 Task: Find connections with filter location Friedrichshain with filter topic #successwith filter profile language German with filter current company Computacenter with filter school R.C.Technical Institute,Ahmedabad 640 with filter industry Real Estate with filter service category User Experience Writing with filter keywords title Artificial Intelligence Engineer
Action: Mouse moved to (476, 60)
Screenshot: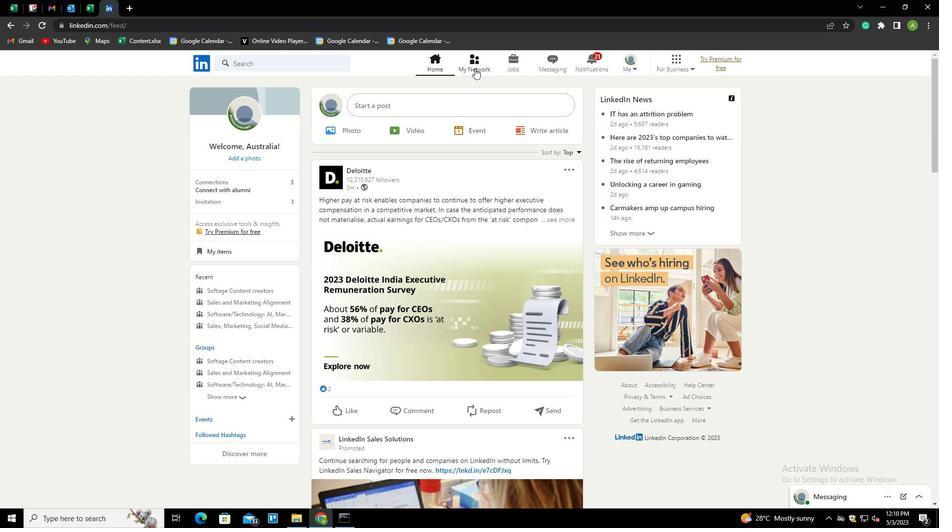 
Action: Mouse pressed left at (476, 60)
Screenshot: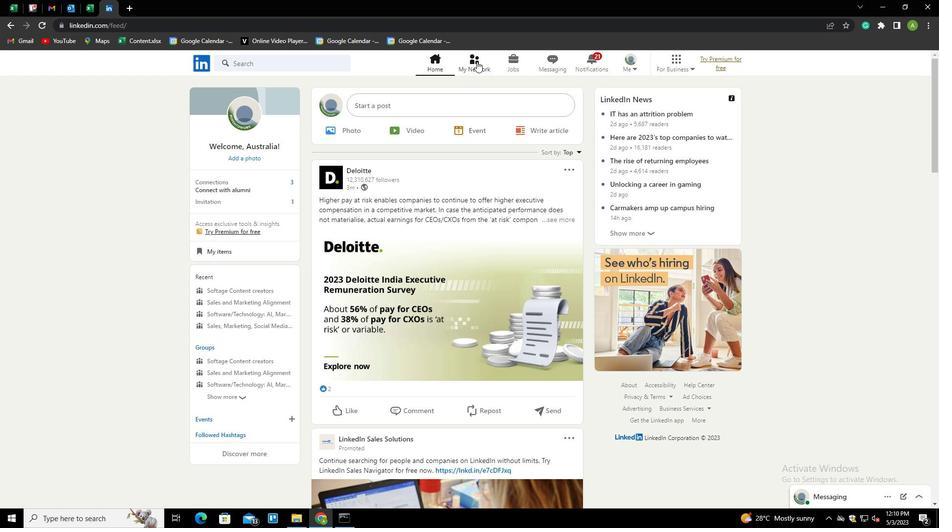 
Action: Mouse moved to (246, 120)
Screenshot: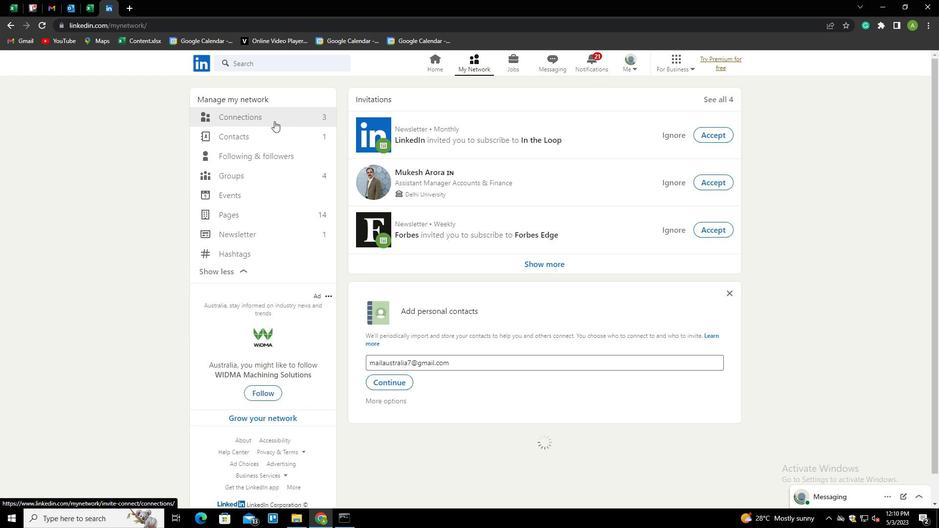 
Action: Mouse pressed left at (246, 120)
Screenshot: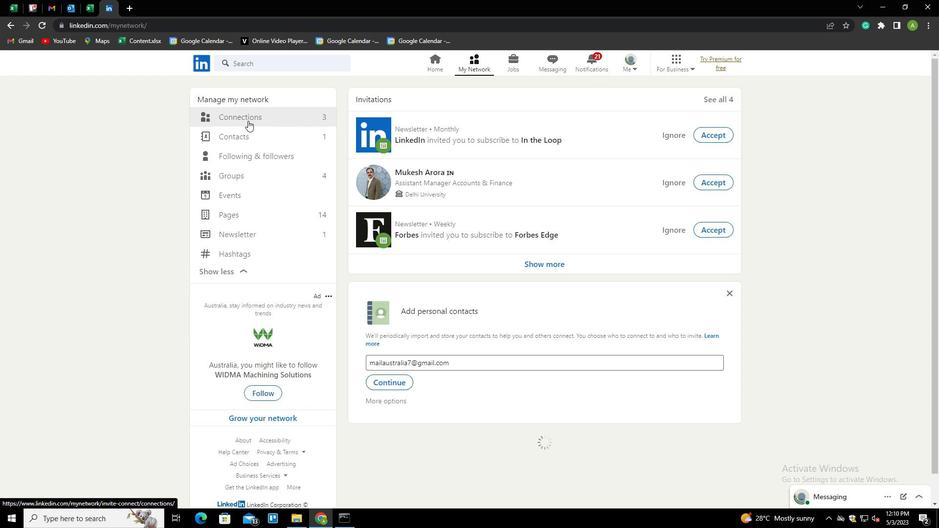 
Action: Mouse moved to (548, 118)
Screenshot: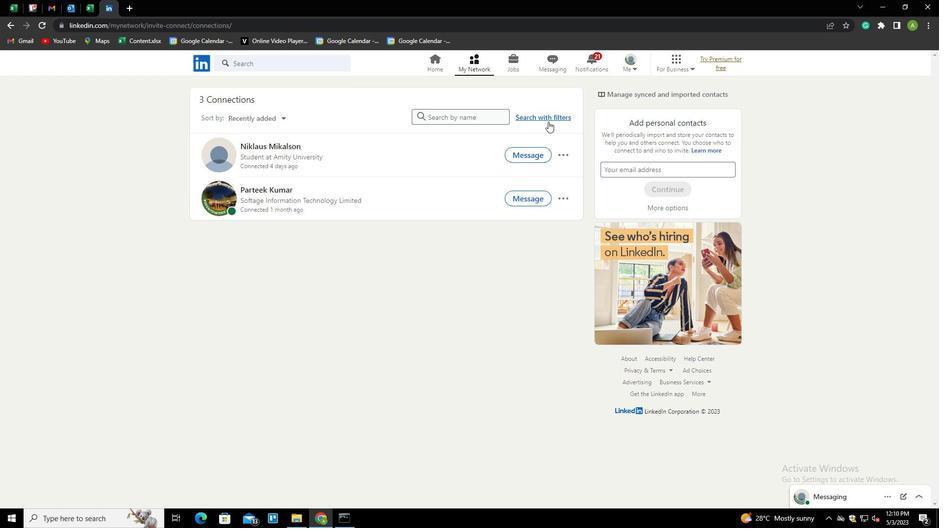 
Action: Mouse pressed left at (548, 118)
Screenshot: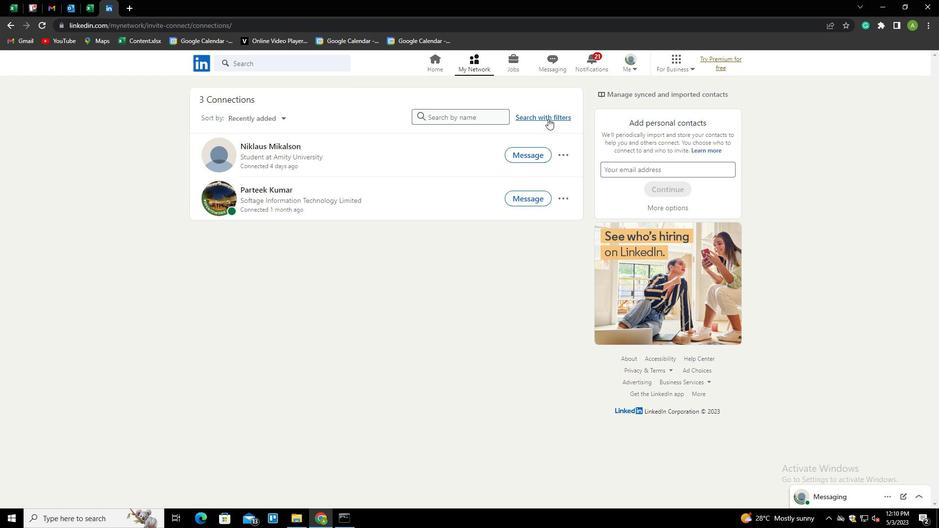 
Action: Mouse moved to (498, 90)
Screenshot: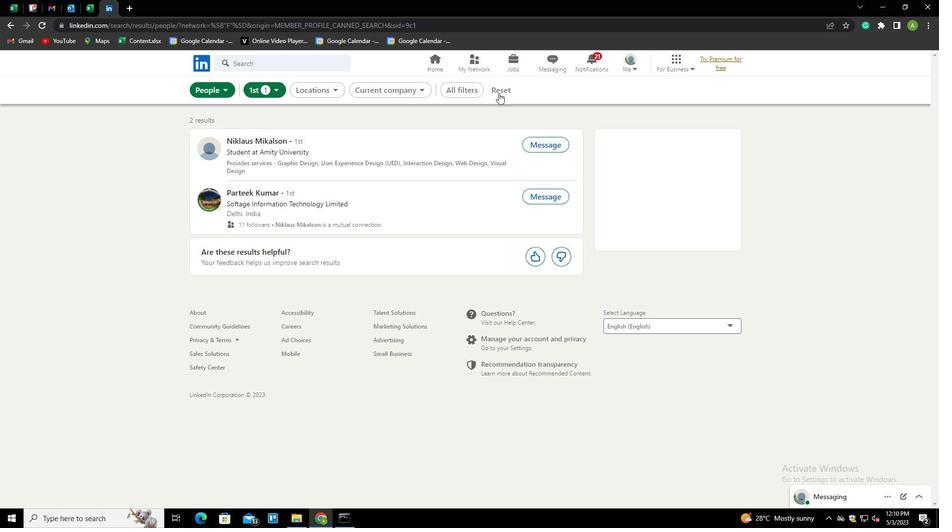 
Action: Mouse pressed left at (498, 90)
Screenshot: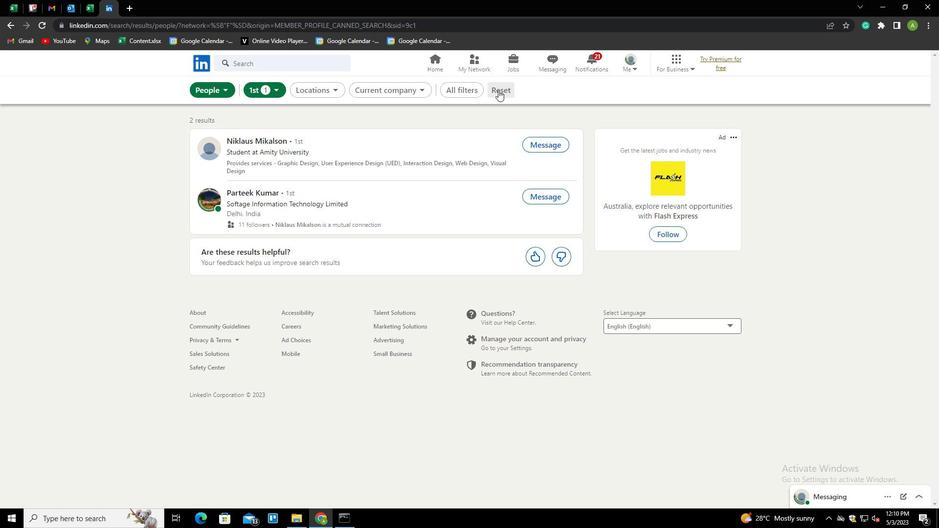
Action: Mouse moved to (485, 89)
Screenshot: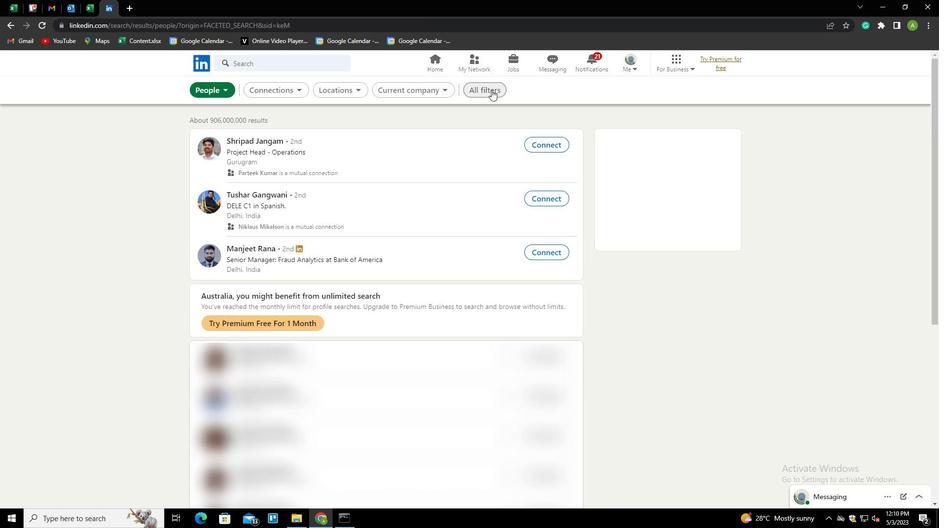 
Action: Mouse pressed left at (485, 89)
Screenshot: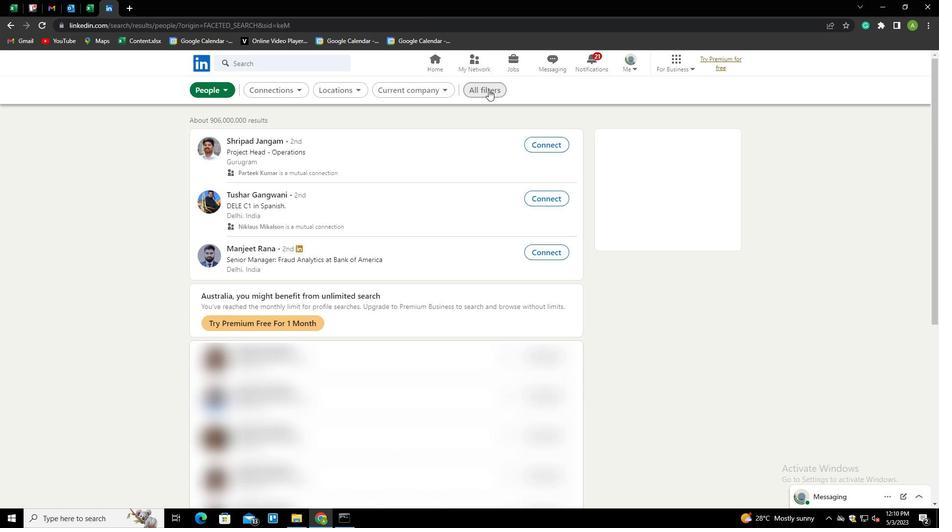 
Action: Mouse moved to (792, 278)
Screenshot: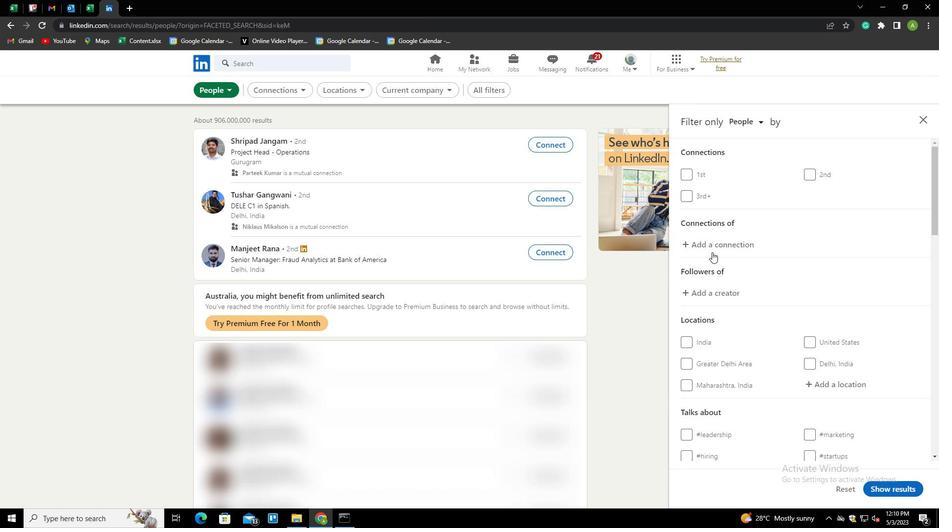 
Action: Mouse scrolled (792, 278) with delta (0, 0)
Screenshot: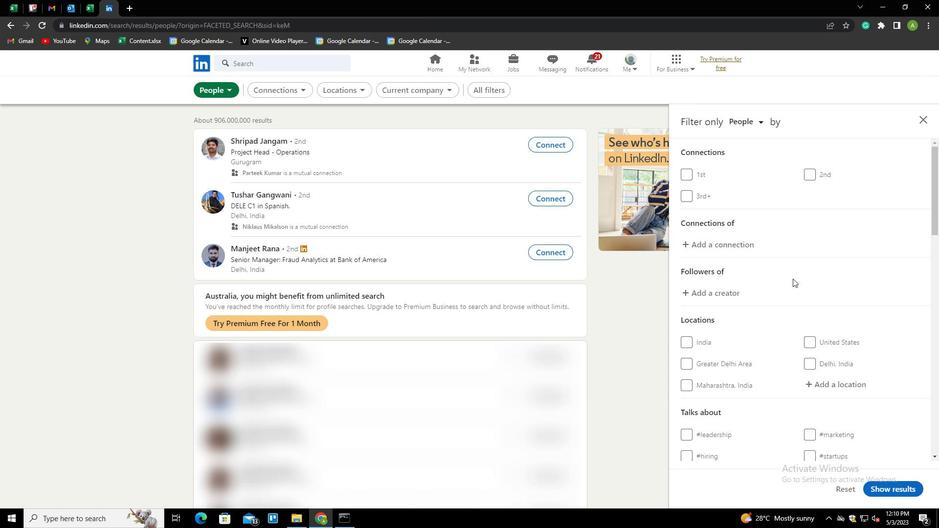
Action: Mouse scrolled (792, 278) with delta (0, 0)
Screenshot: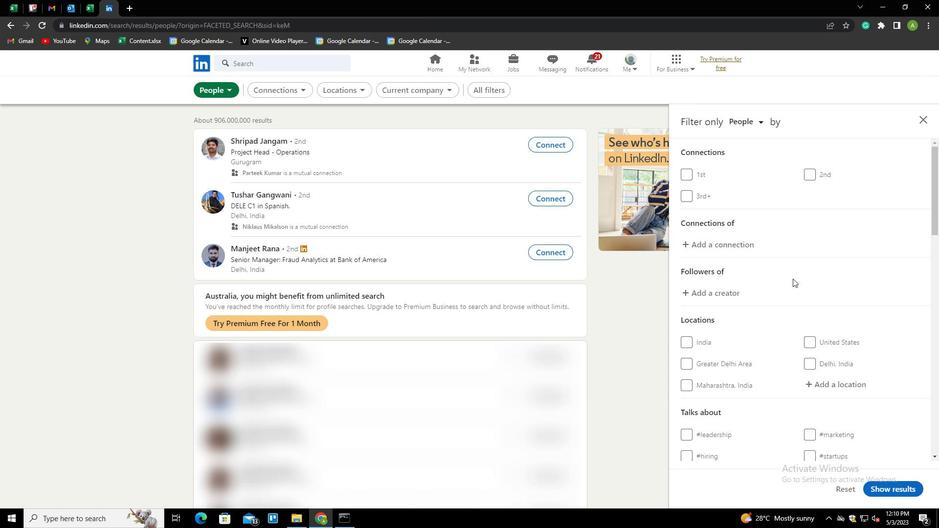 
Action: Mouse moved to (823, 288)
Screenshot: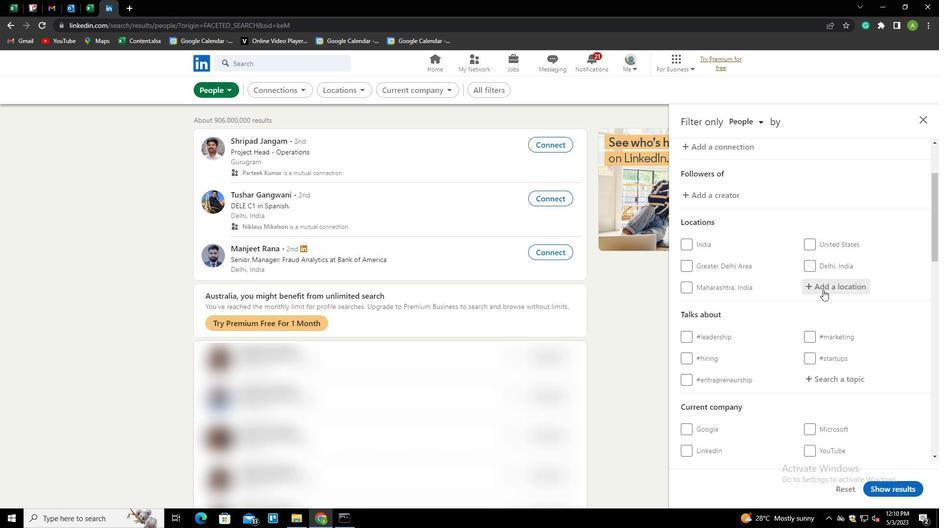 
Action: Mouse pressed left at (823, 288)
Screenshot: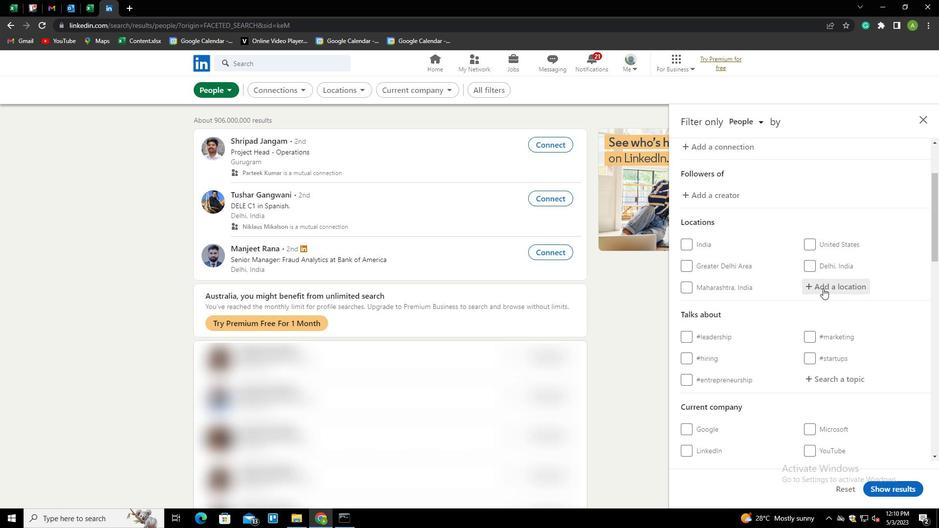 
Action: Key pressed <Key.shift>FRIEDRICHSHAIN
Screenshot: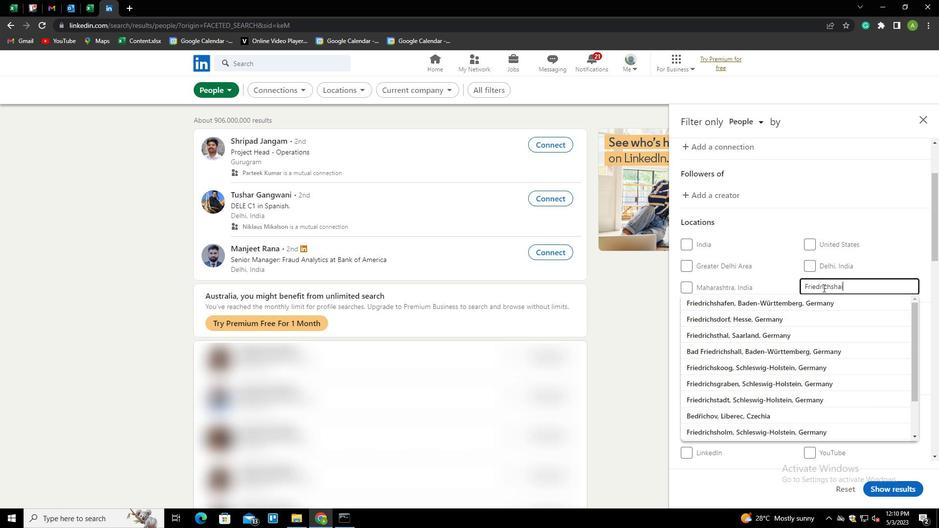 
Action: Mouse moved to (893, 263)
Screenshot: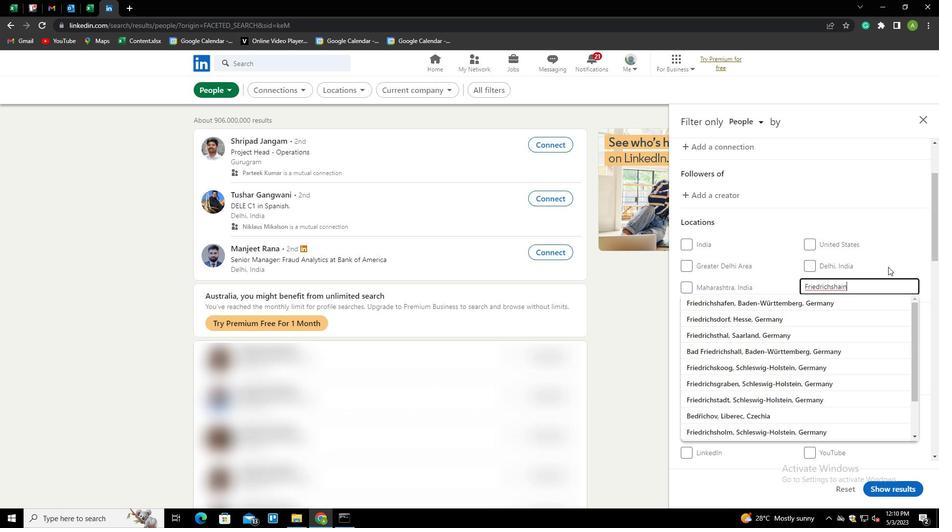 
Action: Mouse pressed left at (893, 263)
Screenshot: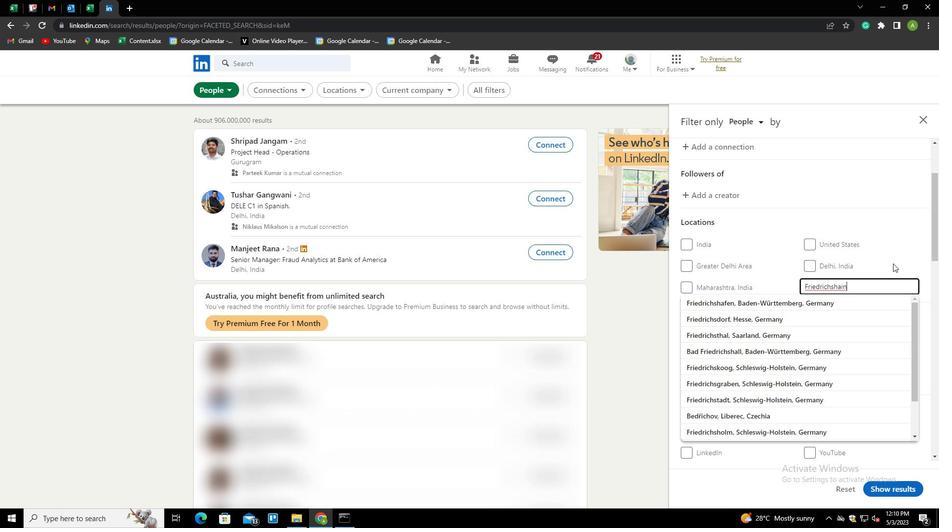 
Action: Mouse scrolled (893, 263) with delta (0, 0)
Screenshot: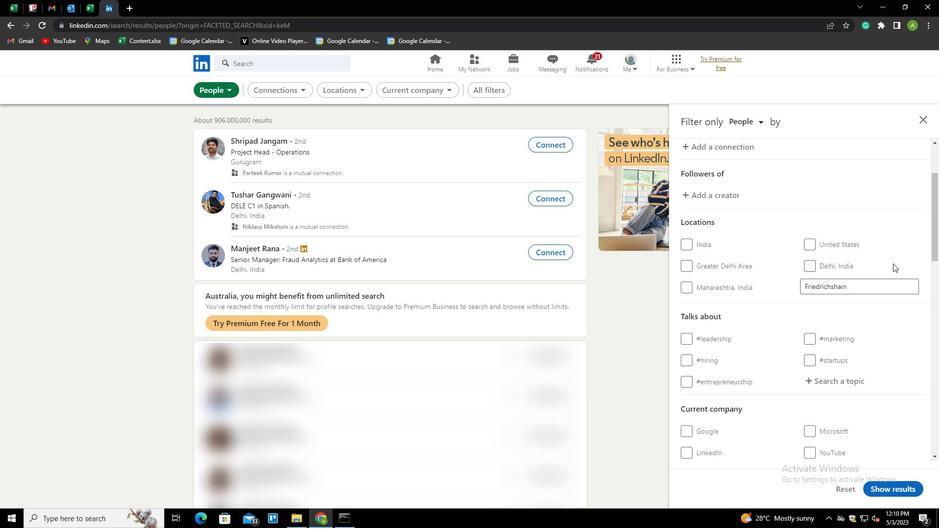 
Action: Mouse scrolled (893, 263) with delta (0, 0)
Screenshot: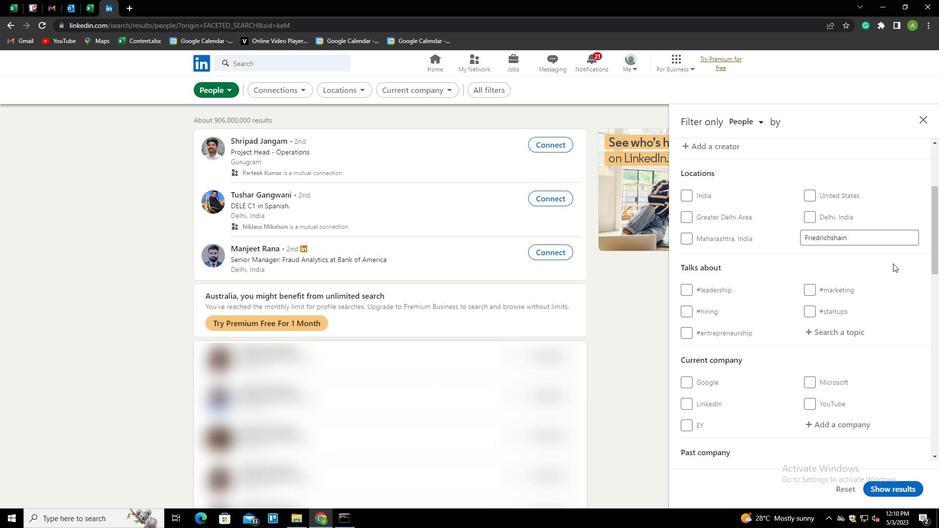 
Action: Mouse scrolled (893, 263) with delta (0, 0)
Screenshot: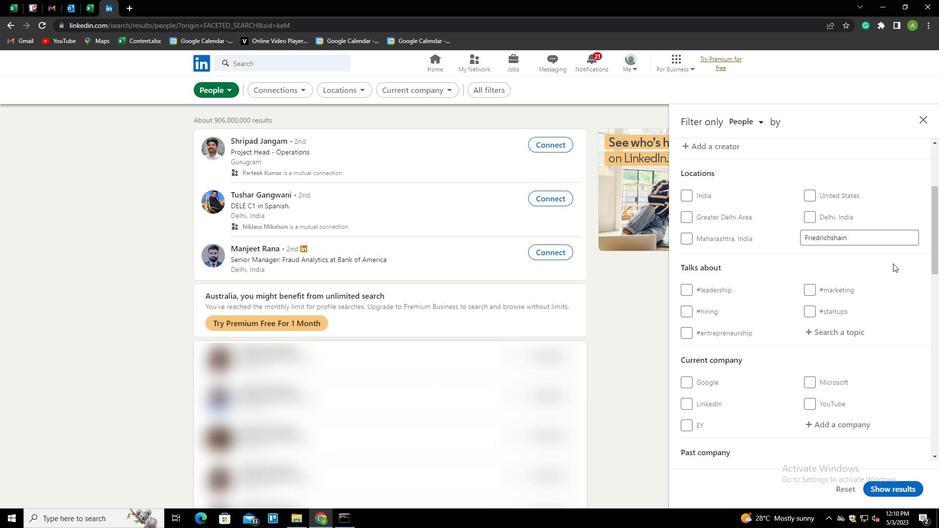 
Action: Mouse moved to (834, 233)
Screenshot: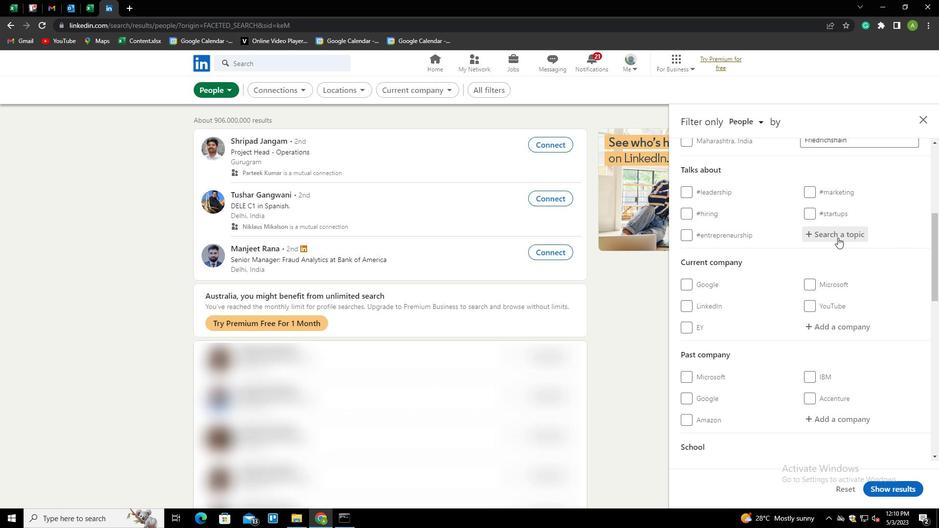 
Action: Mouse pressed left at (834, 233)
Screenshot: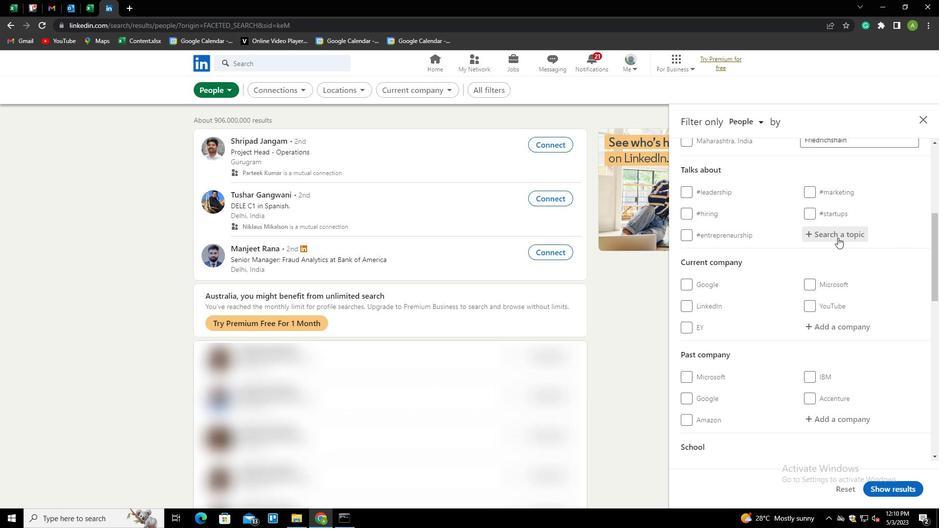 
Action: Key pressed SR<Key.backspace>UCCESS<Key.down><Key.enter>
Screenshot: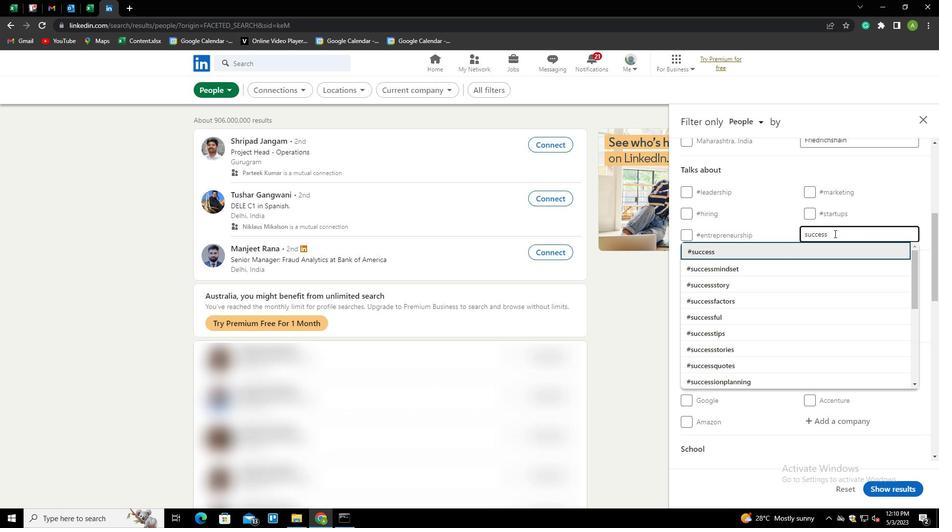 
Action: Mouse scrolled (834, 233) with delta (0, 0)
Screenshot: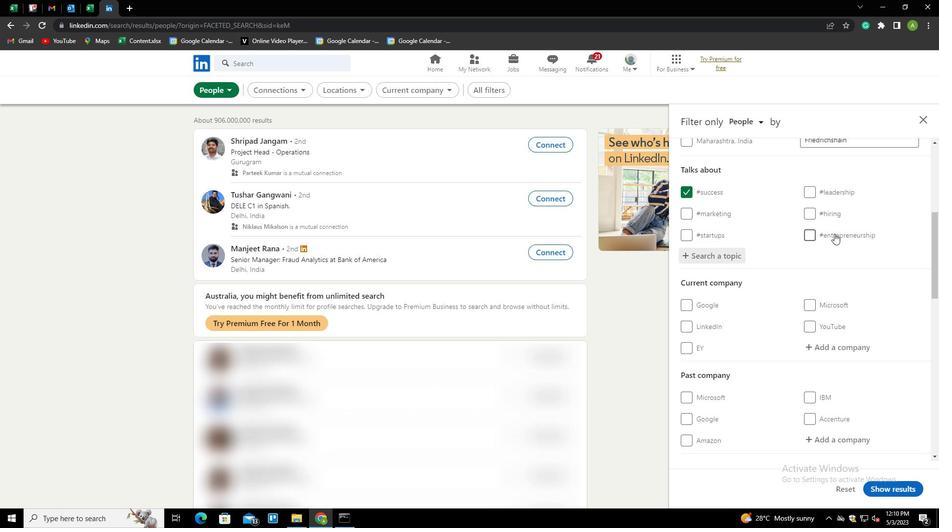 
Action: Mouse scrolled (834, 233) with delta (0, 0)
Screenshot: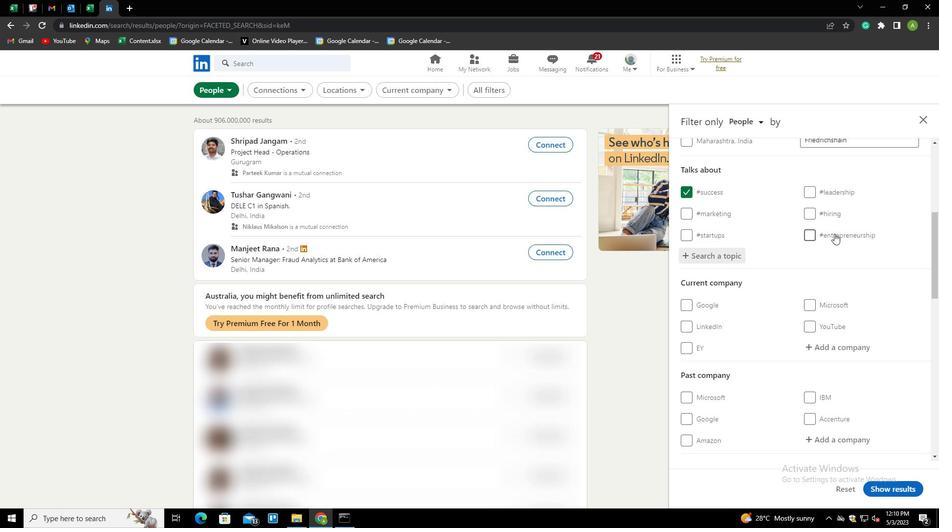 
Action: Mouse scrolled (834, 233) with delta (0, 0)
Screenshot: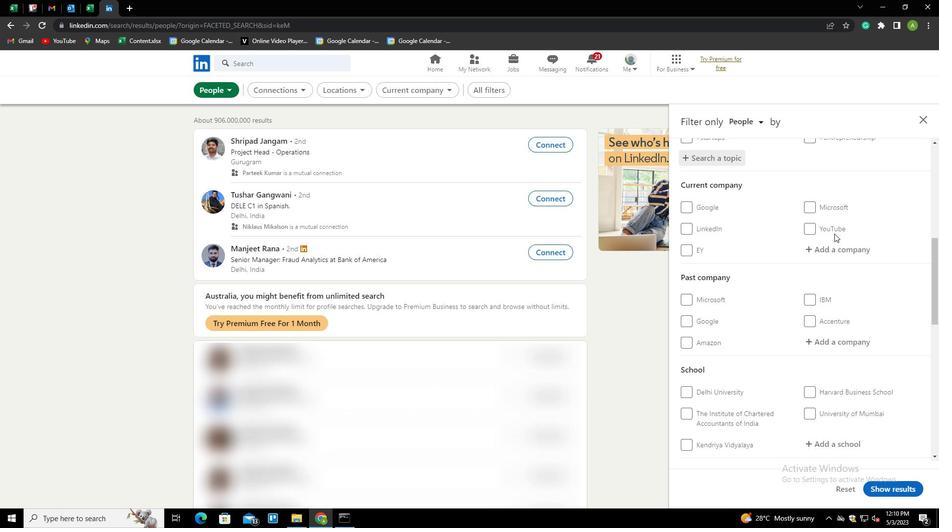 
Action: Mouse scrolled (834, 233) with delta (0, 0)
Screenshot: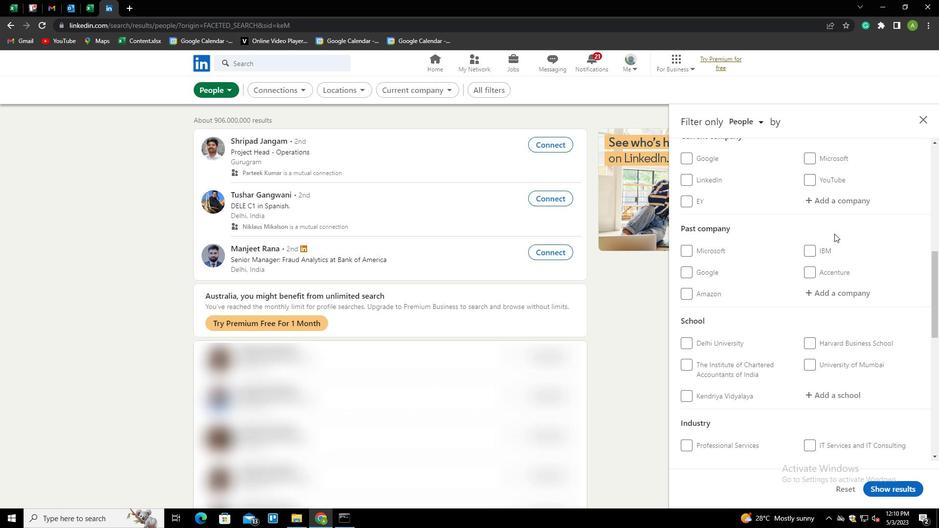 
Action: Mouse scrolled (834, 233) with delta (0, 0)
Screenshot: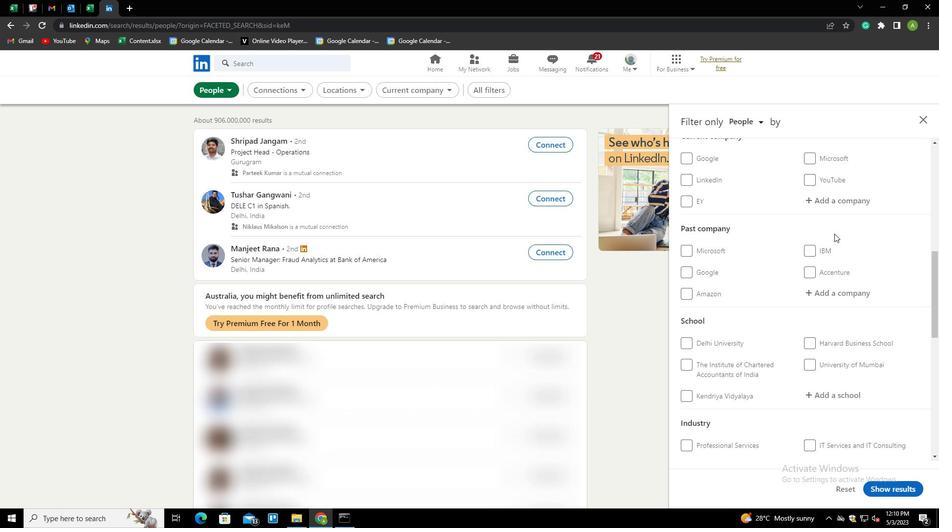 
Action: Mouse scrolled (834, 233) with delta (0, 0)
Screenshot: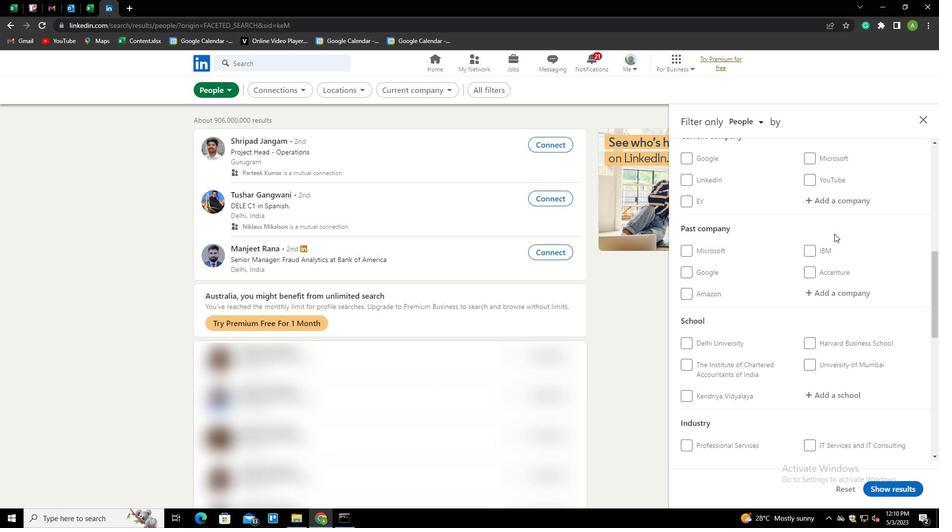 
Action: Mouse scrolled (834, 233) with delta (0, 0)
Screenshot: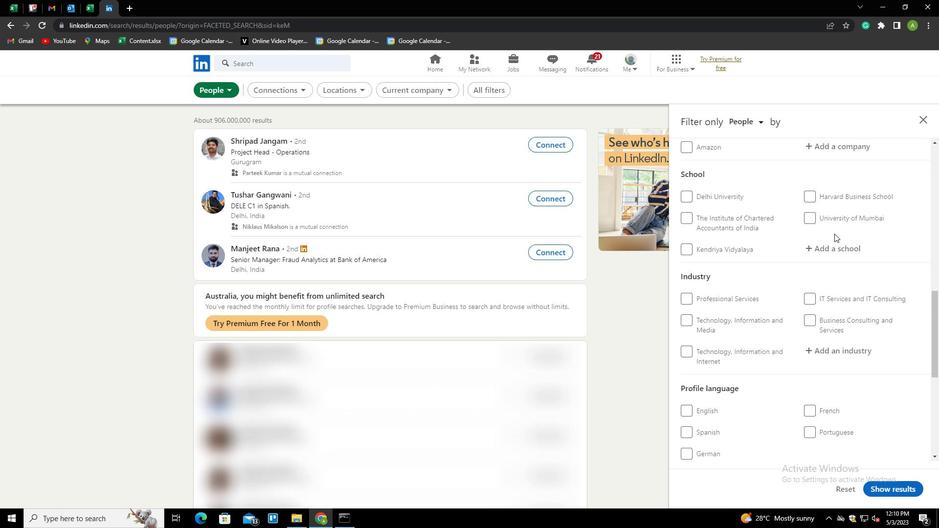 
Action: Mouse scrolled (834, 233) with delta (0, 0)
Screenshot: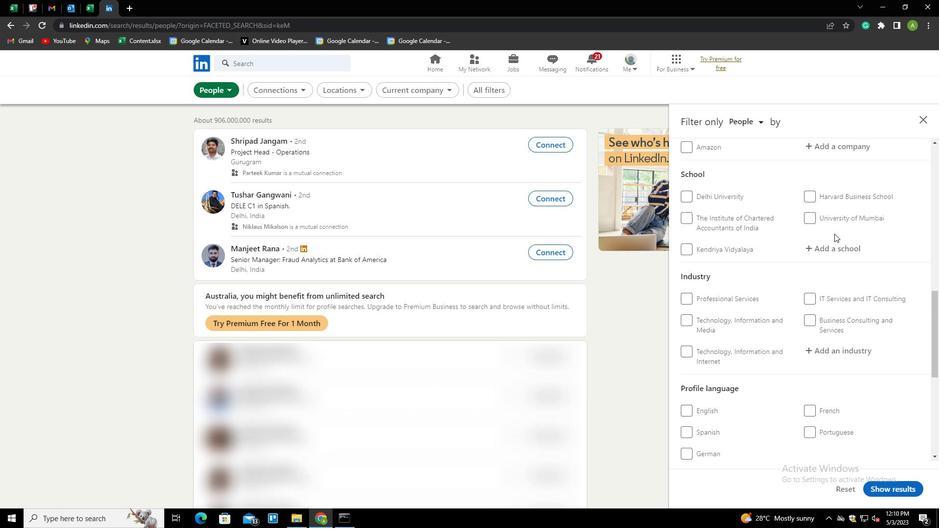 
Action: Mouse moved to (704, 353)
Screenshot: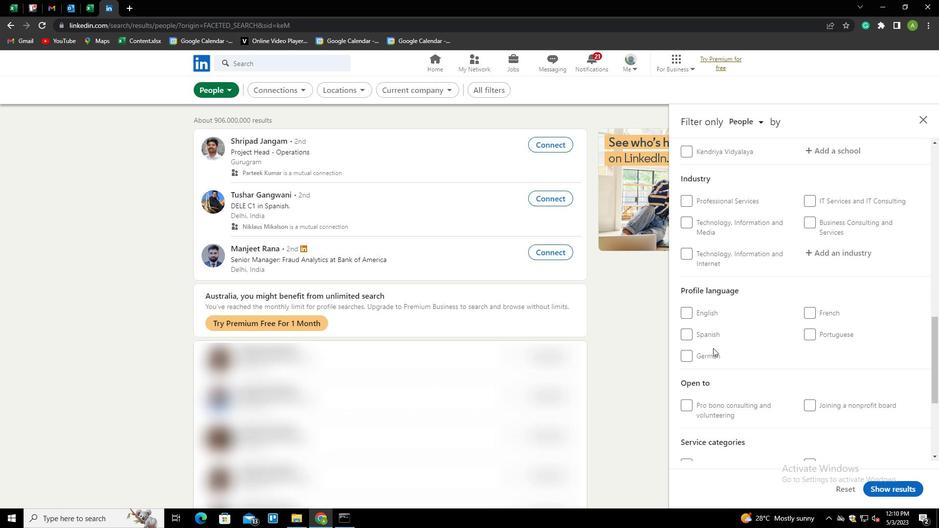 
Action: Mouse pressed left at (704, 353)
Screenshot: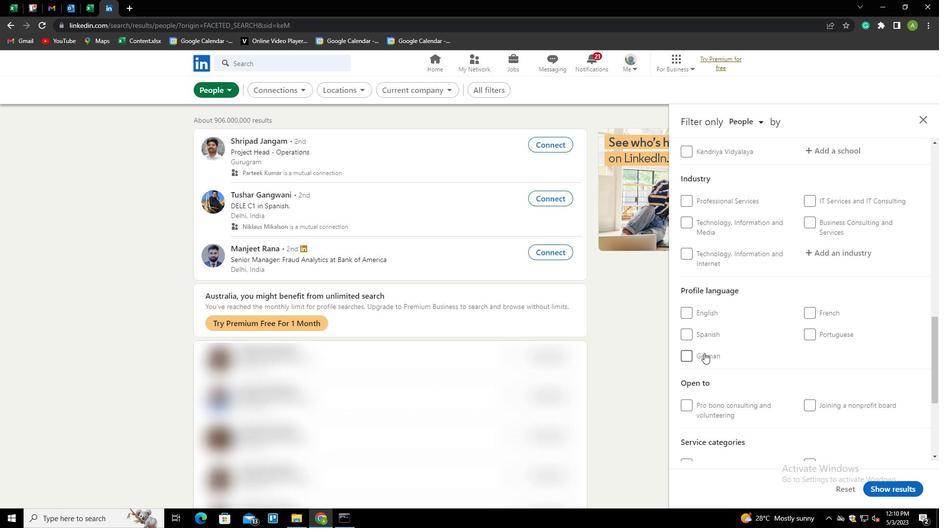 
Action: Mouse moved to (802, 299)
Screenshot: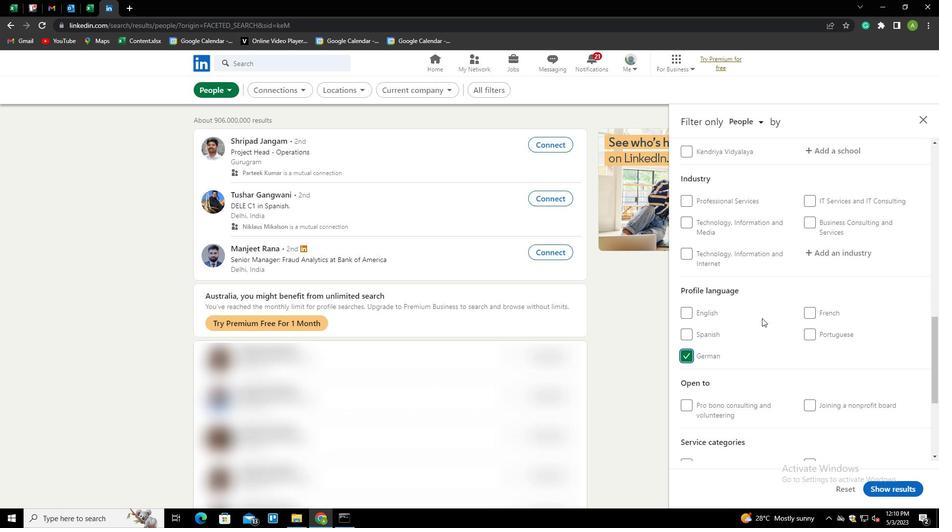 
Action: Mouse scrolled (802, 299) with delta (0, 0)
Screenshot: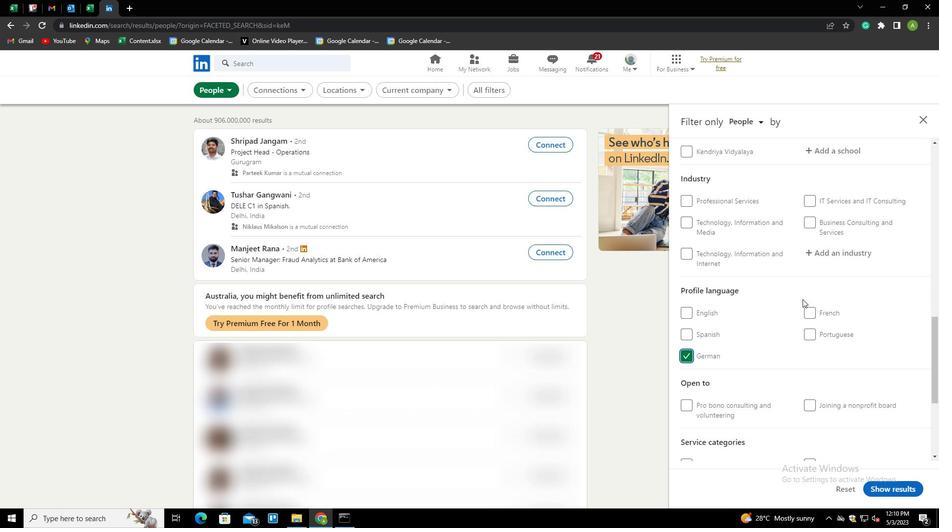 
Action: Mouse scrolled (802, 299) with delta (0, 0)
Screenshot: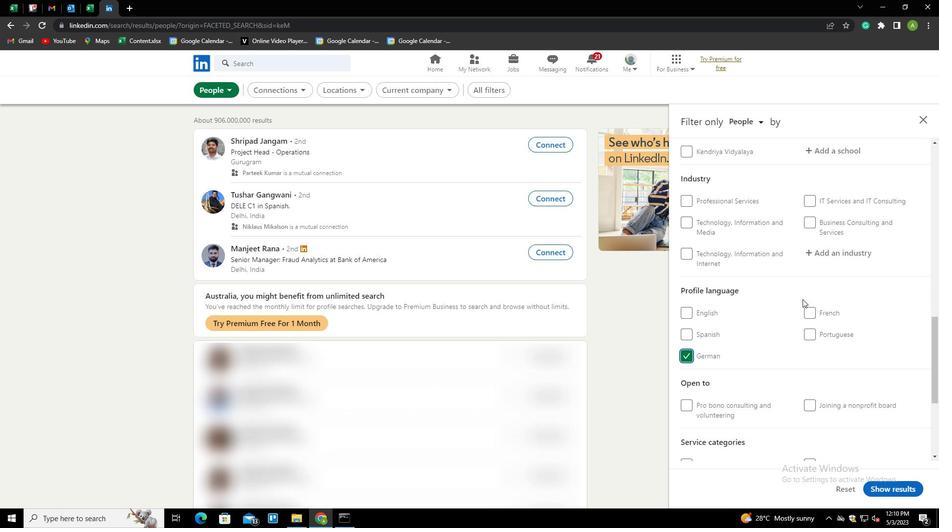 
Action: Mouse scrolled (802, 299) with delta (0, 0)
Screenshot: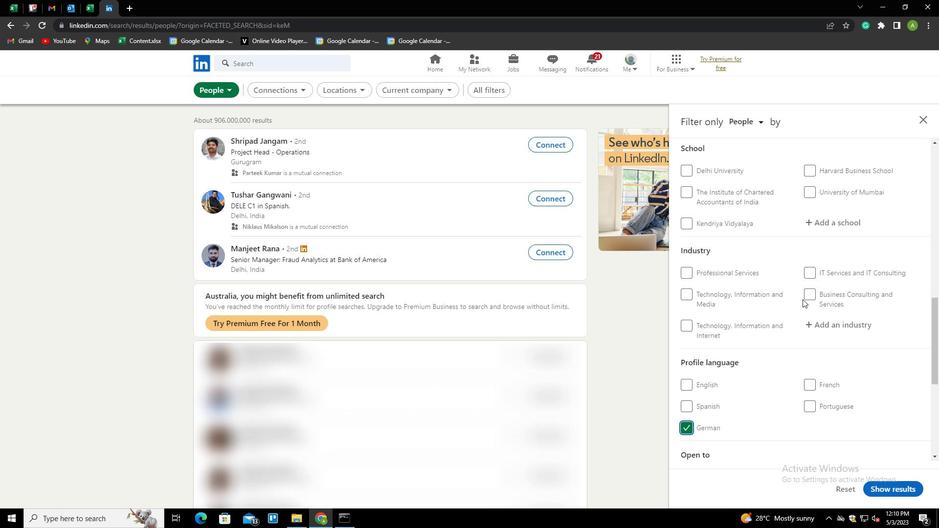 
Action: Mouse scrolled (802, 299) with delta (0, 0)
Screenshot: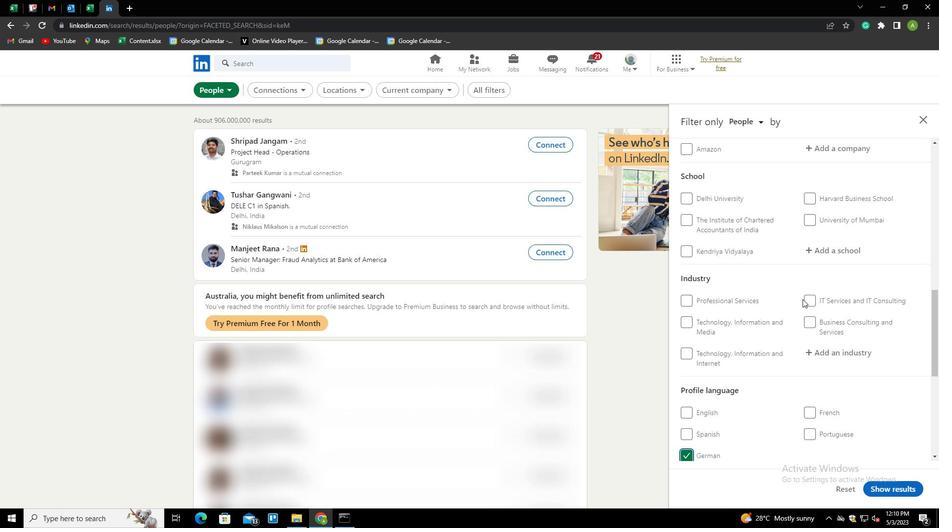 
Action: Mouse scrolled (802, 299) with delta (0, 0)
Screenshot: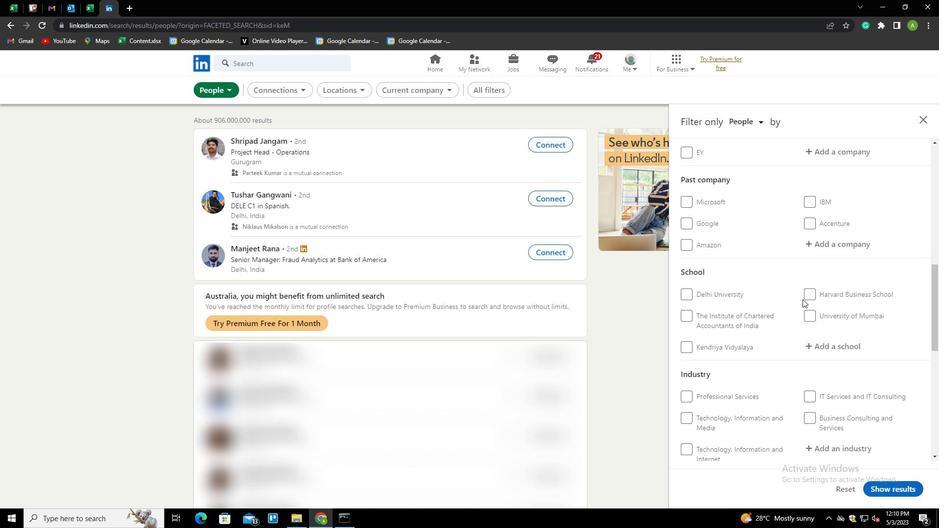 
Action: Mouse scrolled (802, 299) with delta (0, 0)
Screenshot: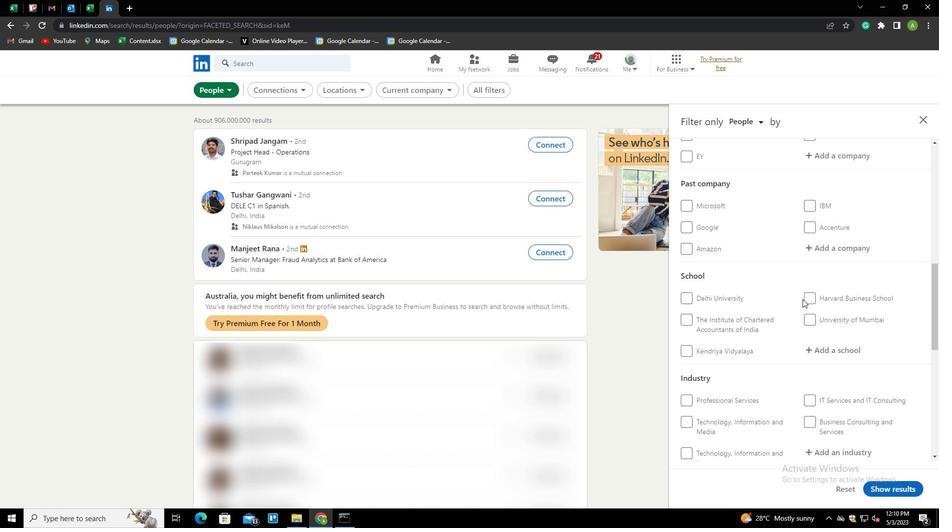
Action: Mouse moved to (834, 250)
Screenshot: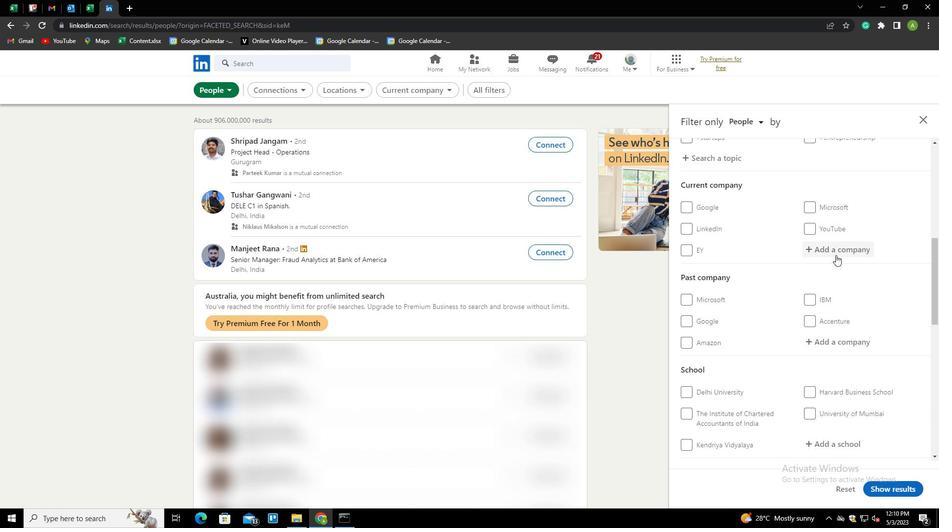 
Action: Mouse pressed left at (834, 250)
Screenshot: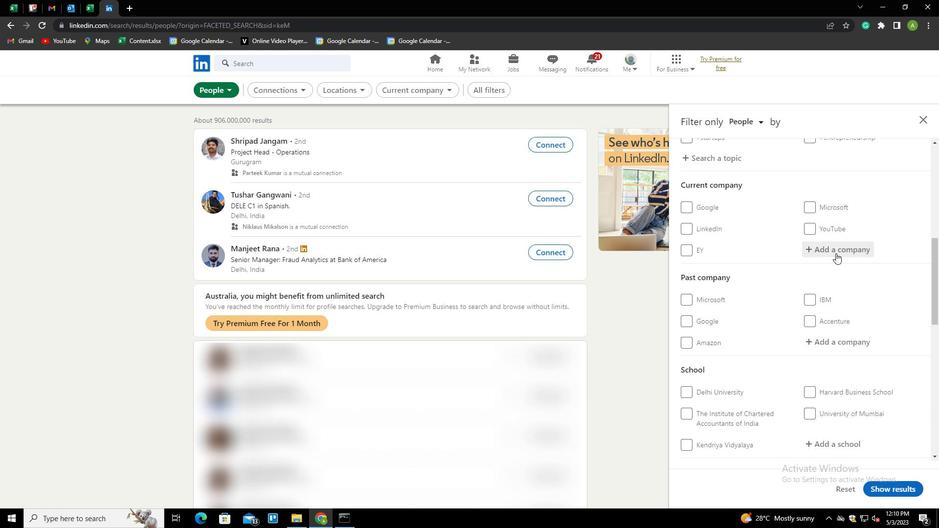 
Action: Key pressed <Key.shift>COMPUTANC<Key.backspace><Key.backspace>CENT<Key.backspace><Key.backspace><Key.down><Key.enter>
Screenshot: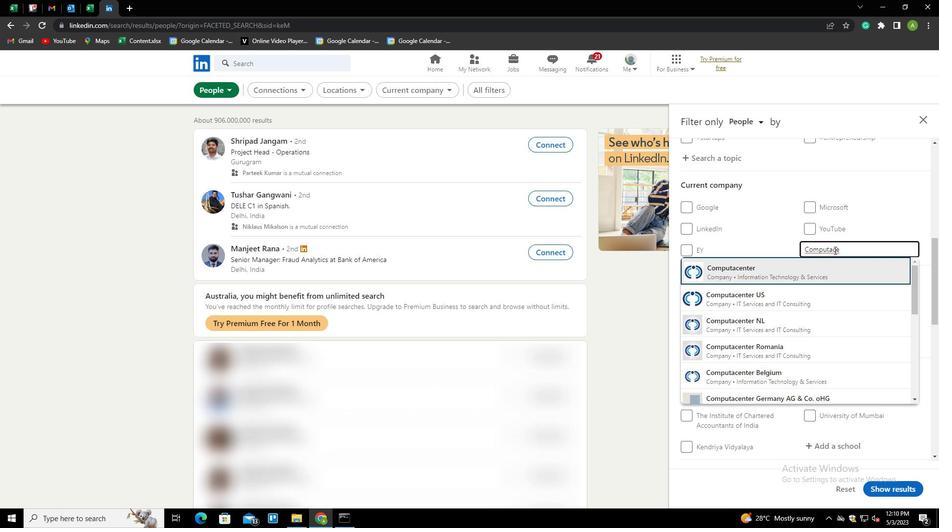 
Action: Mouse scrolled (834, 249) with delta (0, 0)
Screenshot: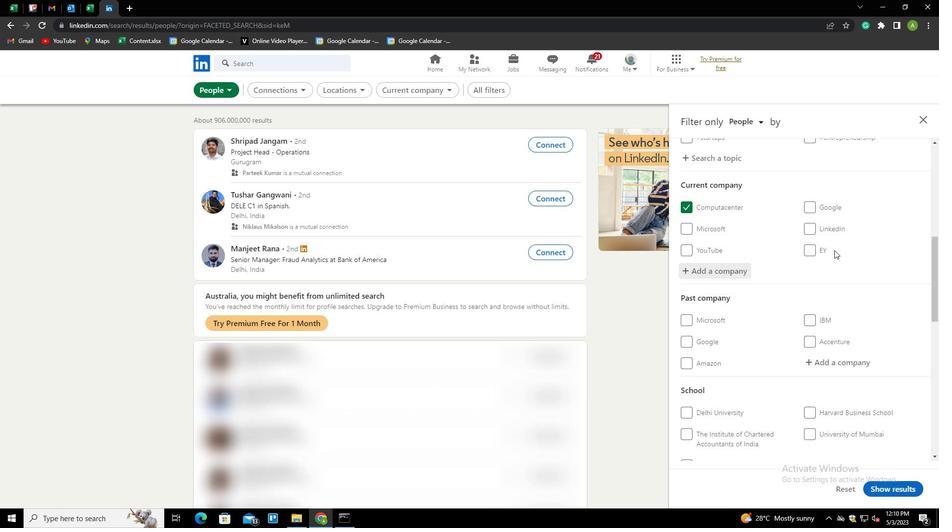 
Action: Mouse scrolled (834, 249) with delta (0, 0)
Screenshot: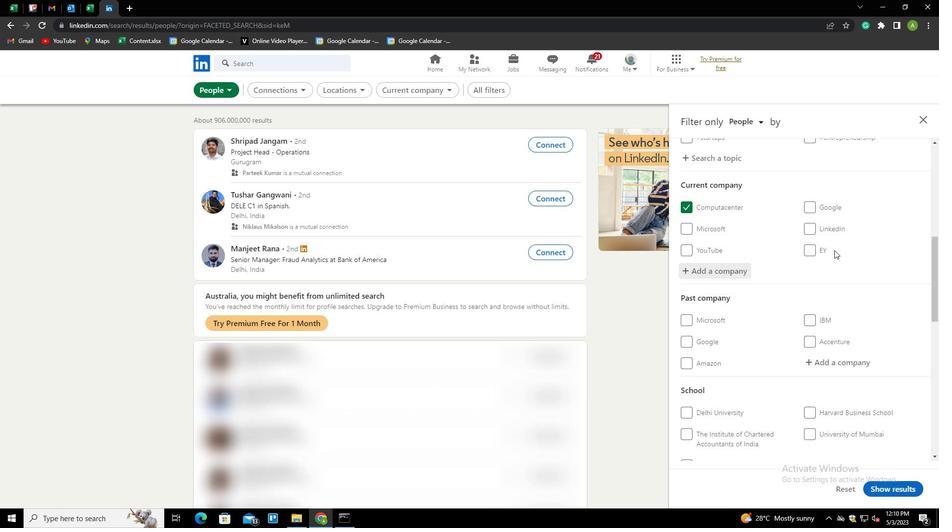 
Action: Mouse scrolled (834, 249) with delta (0, 0)
Screenshot: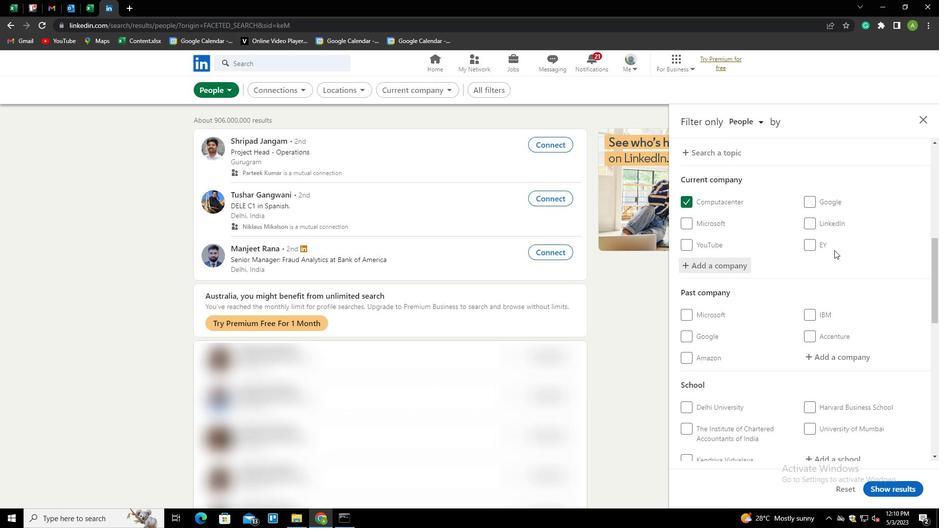 
Action: Mouse scrolled (834, 249) with delta (0, 0)
Screenshot: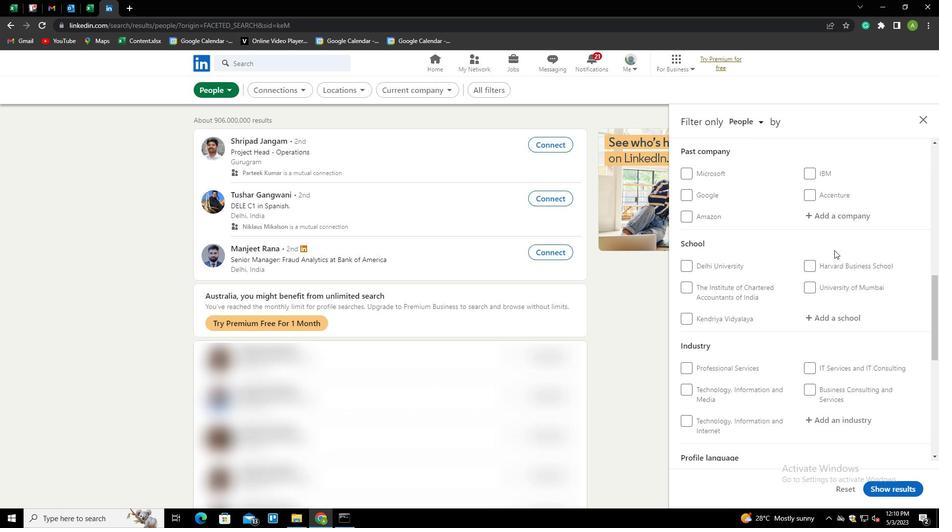 
Action: Mouse moved to (823, 269)
Screenshot: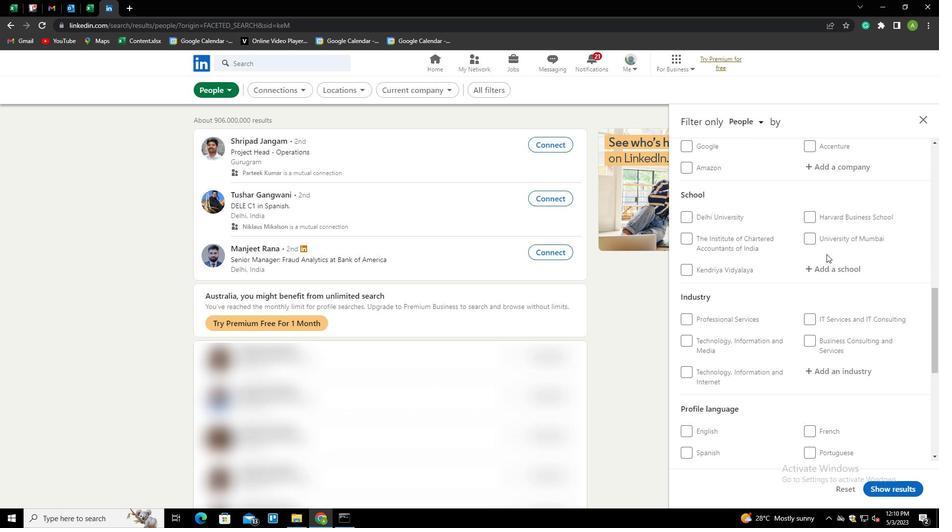 
Action: Mouse pressed left at (823, 269)
Screenshot: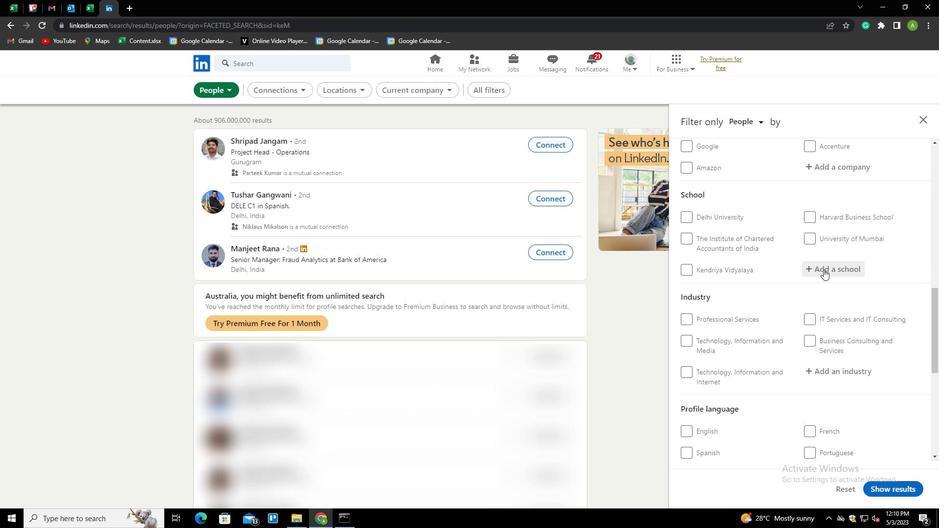 
Action: Mouse moved to (823, 269)
Screenshot: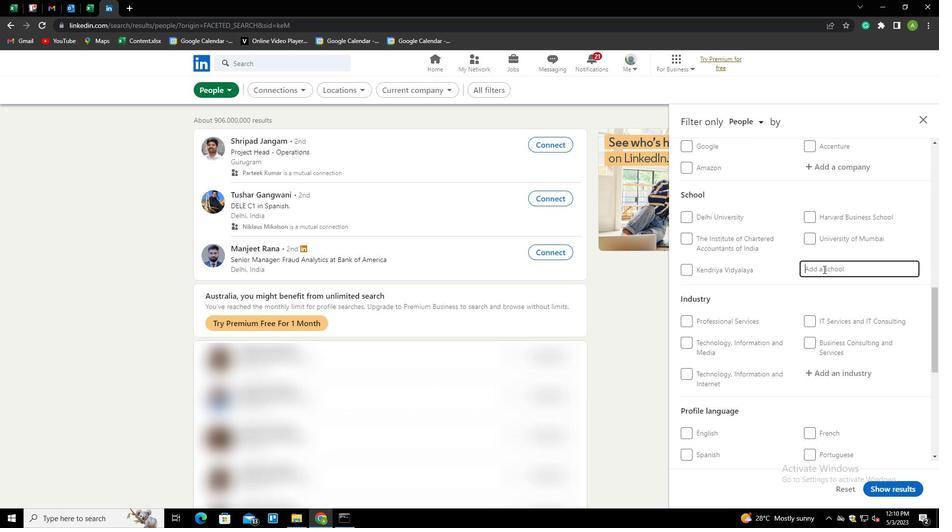 
Action: Mouse pressed left at (823, 269)
Screenshot: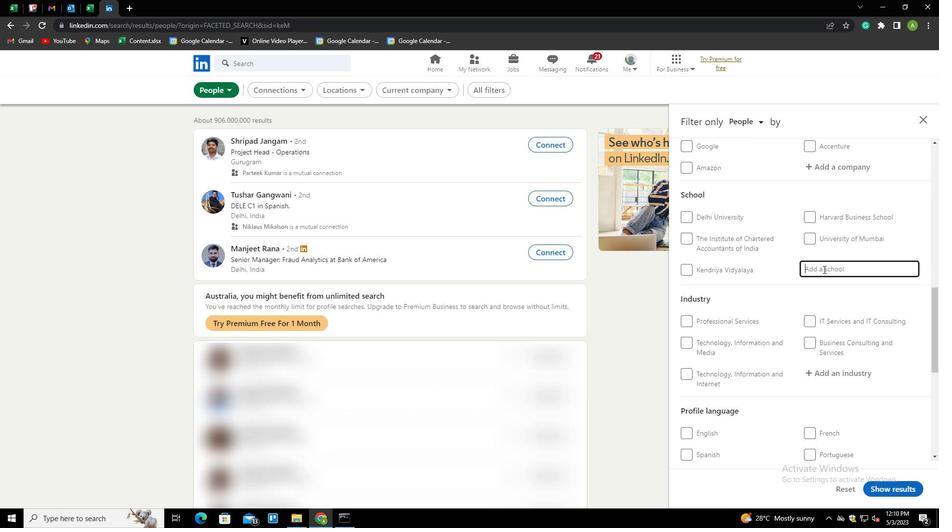 
Action: Key pressed <Key.shift><Key.shift><Key.shift><Key.shift><Key.shift><Key.shift><Key.shift><Key.shift><Key.shift><Key.shift><Key.shift><Key.shift><Key.shift><Key.shift><Key.shift><Key.shift><Key.shift><Key.shift><Key.shift><Key.shift><Key.shift><Key.shift>R.<Key.shift><Key.shift><Key.shift><Key.shift><Key.shift><Key.shift><Key.shift><Key.shift><Key.shift><Key.shift><Key.shift><Key.shift><Key.shift><Key.shift><Key.shift><Key.shift><Key.shift><Key.shift><Key.shift><Key.shift><Key.shift><Key.shift>C.<Key.space><Key.shift>TECHNI<Key.down><Key.enter>
Screenshot: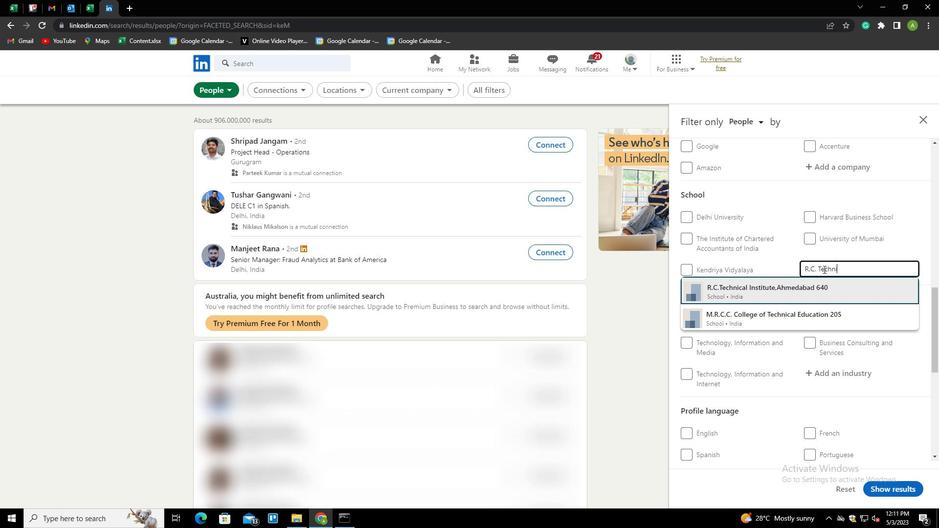 
Action: Mouse moved to (806, 280)
Screenshot: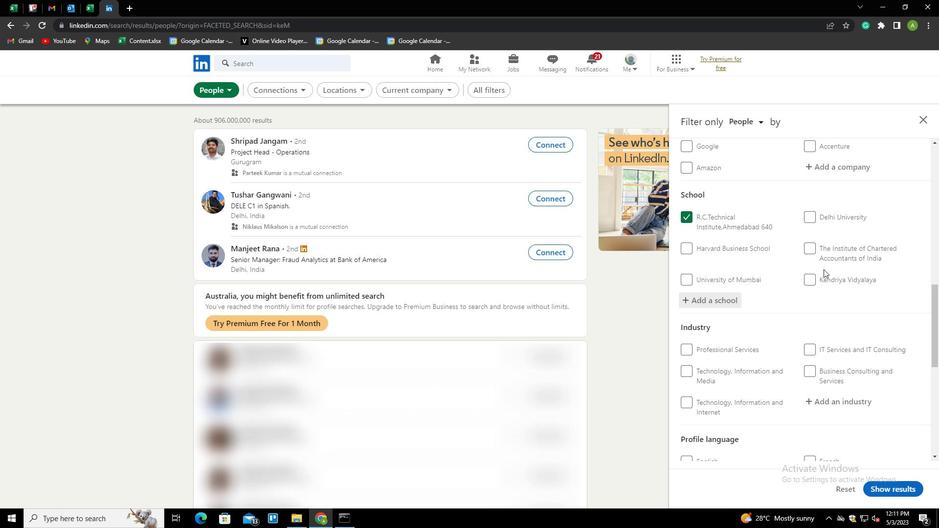
Action: Mouse scrolled (806, 279) with delta (0, 0)
Screenshot: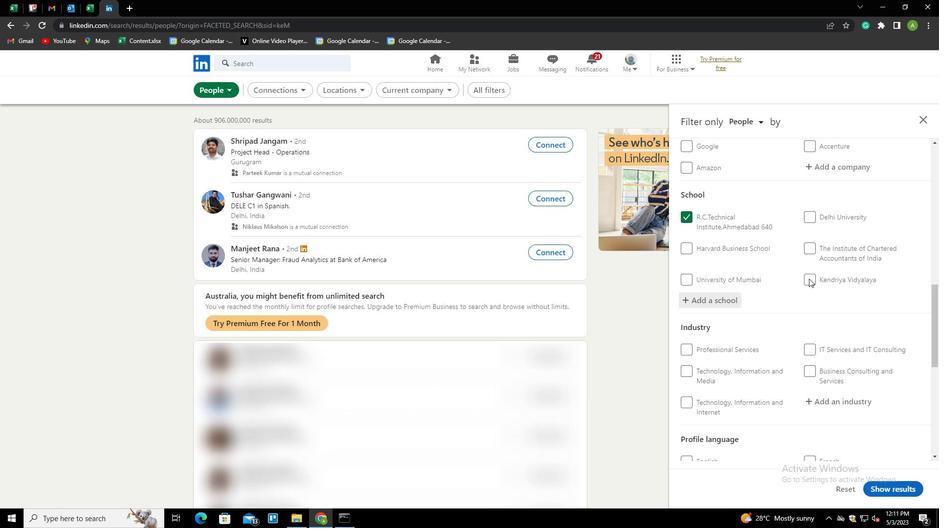 
Action: Mouse scrolled (806, 279) with delta (0, 0)
Screenshot: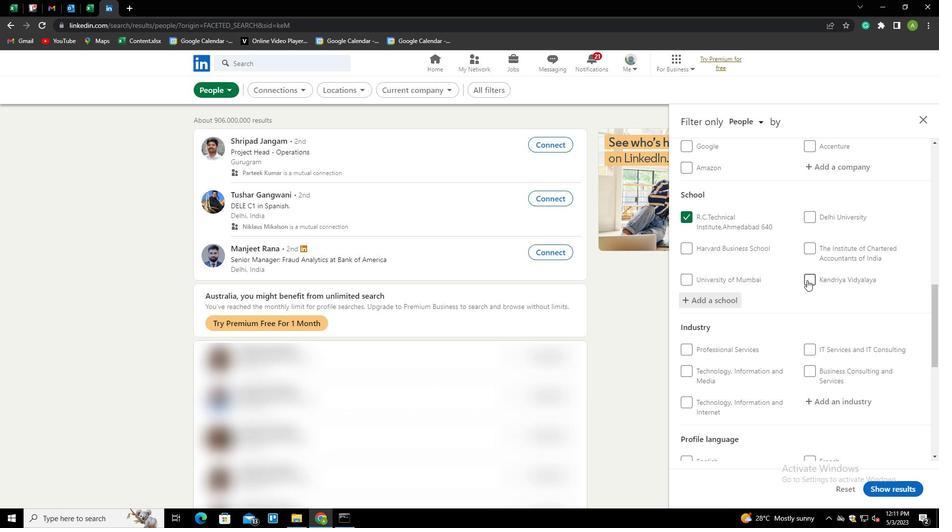 
Action: Mouse moved to (826, 299)
Screenshot: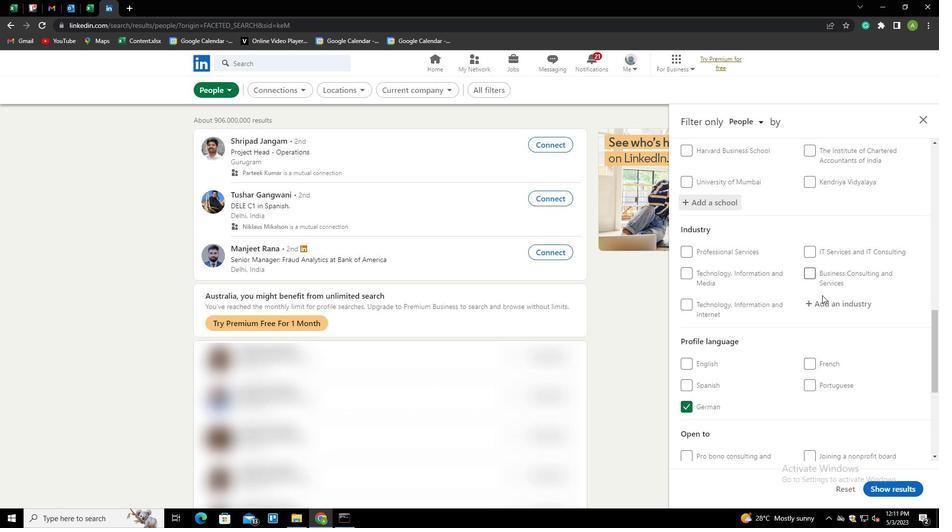 
Action: Mouse pressed left at (826, 299)
Screenshot: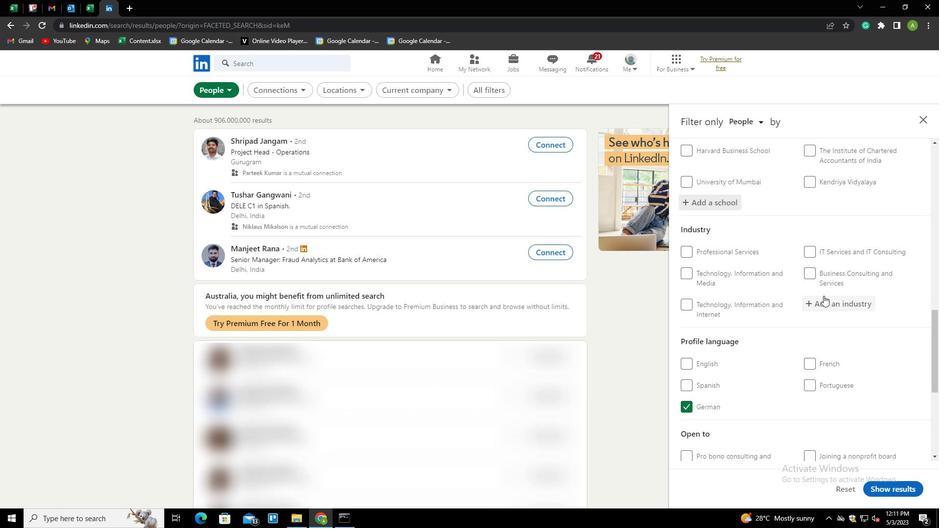 
Action: Mouse moved to (833, 305)
Screenshot: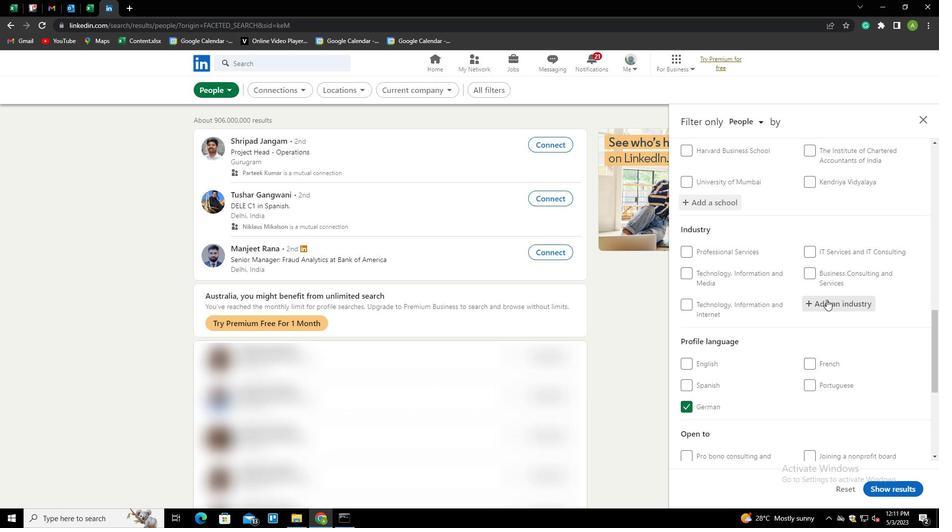 
Action: Mouse pressed left at (833, 305)
Screenshot: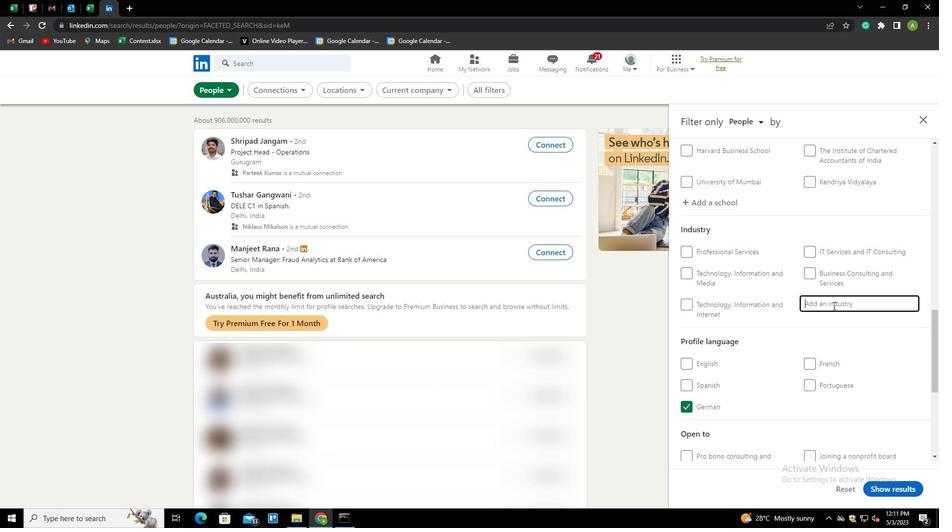 
Action: Key pressed <Key.shift><Key.shift><Key.shift><Key.shift><Key.shift><Key.shift><Key.shift>REAL<Key.space><Key.shift>ESTATE<Key.down><Key.enter>
Screenshot: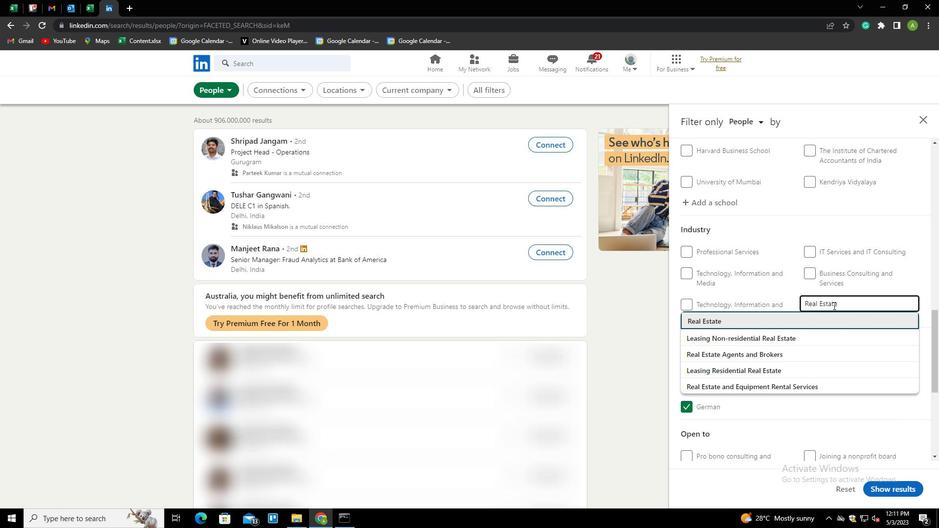 
Action: Mouse scrolled (833, 305) with delta (0, 0)
Screenshot: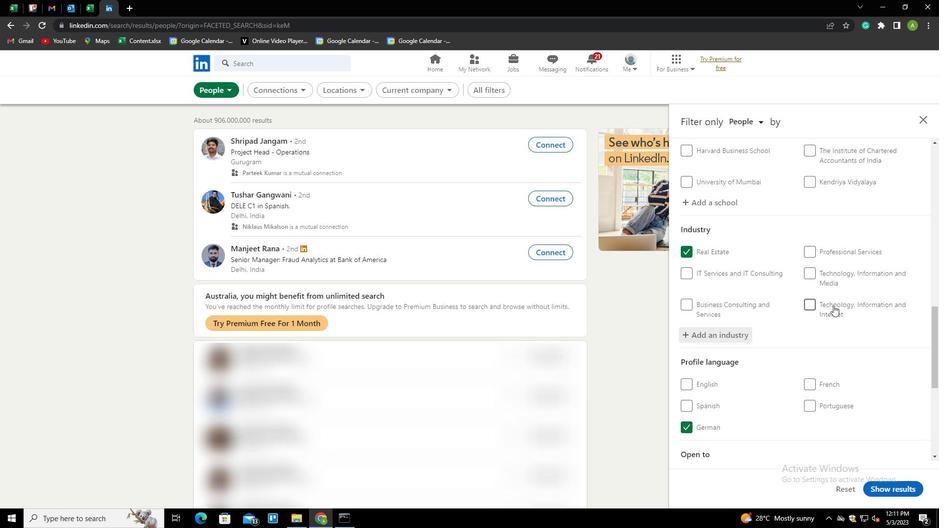 
Action: Mouse scrolled (833, 305) with delta (0, 0)
Screenshot: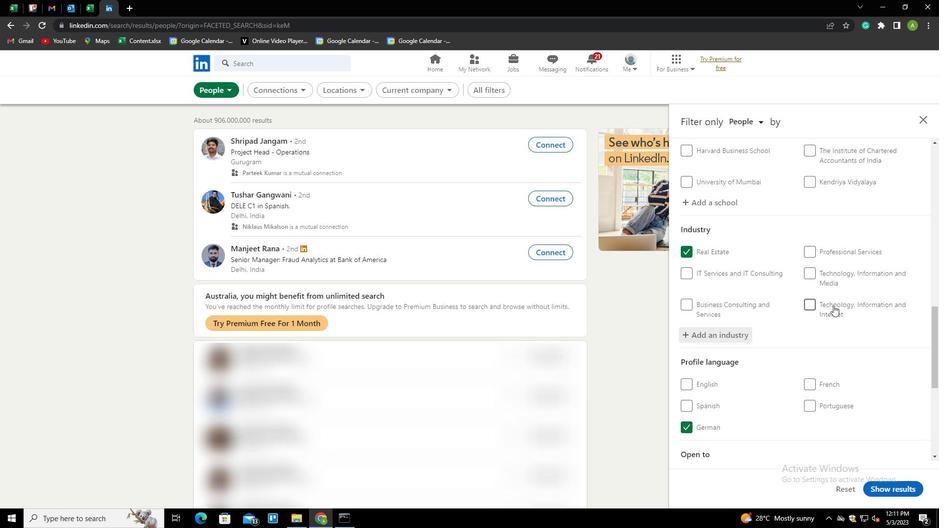 
Action: Mouse scrolled (833, 305) with delta (0, 0)
Screenshot: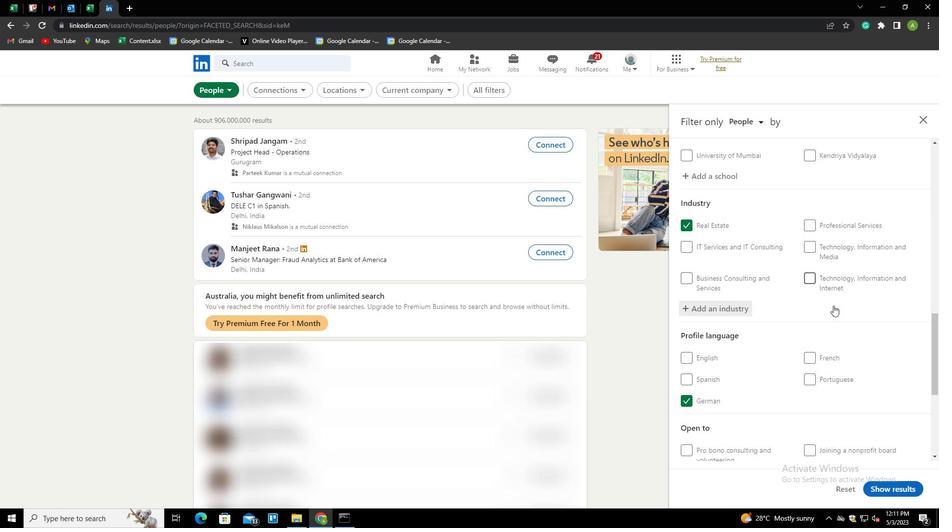 
Action: Mouse scrolled (833, 305) with delta (0, 0)
Screenshot: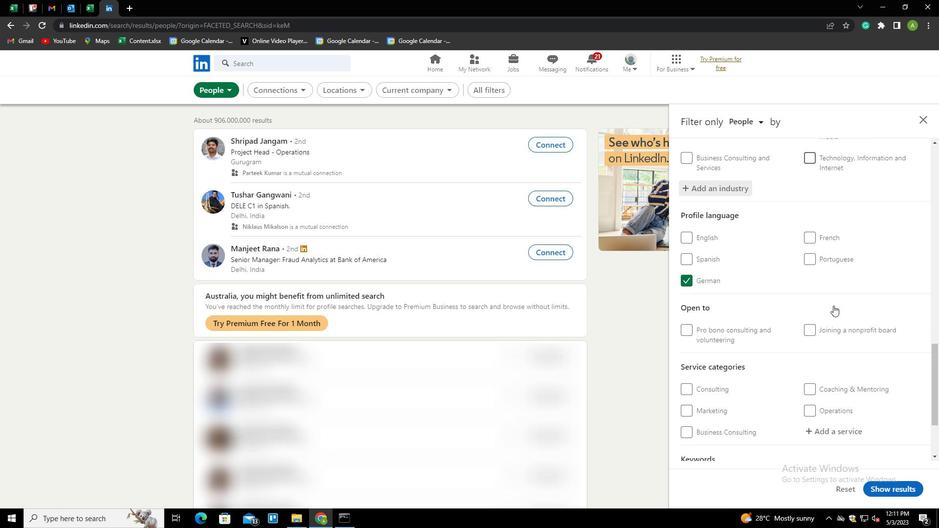 
Action: Mouse scrolled (833, 305) with delta (0, 0)
Screenshot: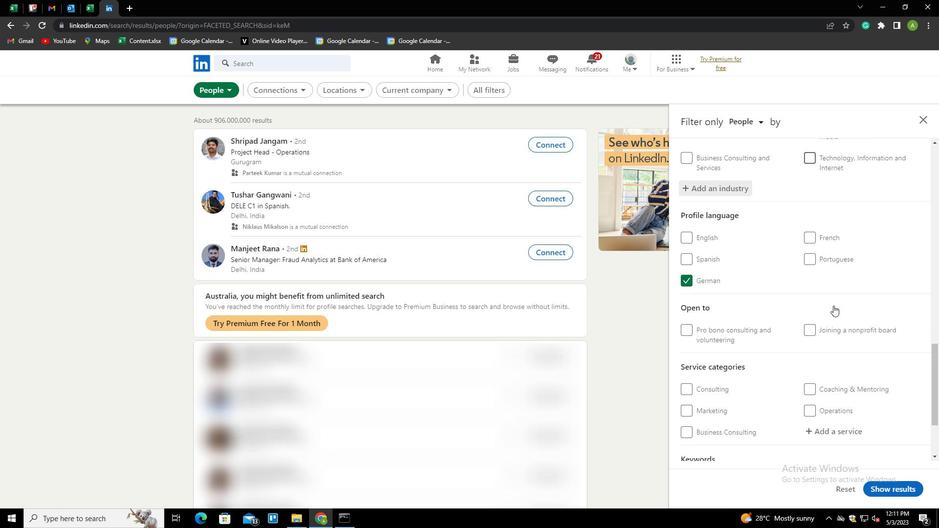 
Action: Mouse scrolled (833, 305) with delta (0, 0)
Screenshot: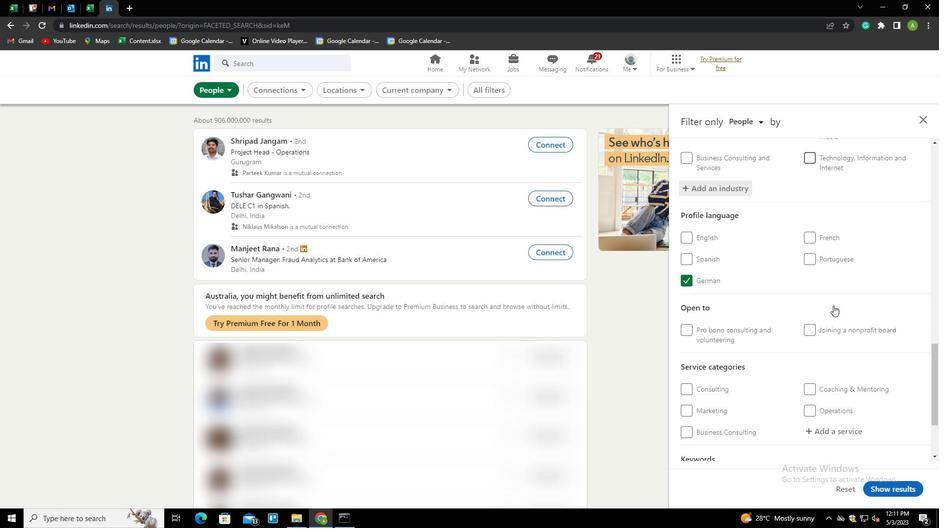 
Action: Mouse moved to (831, 323)
Screenshot: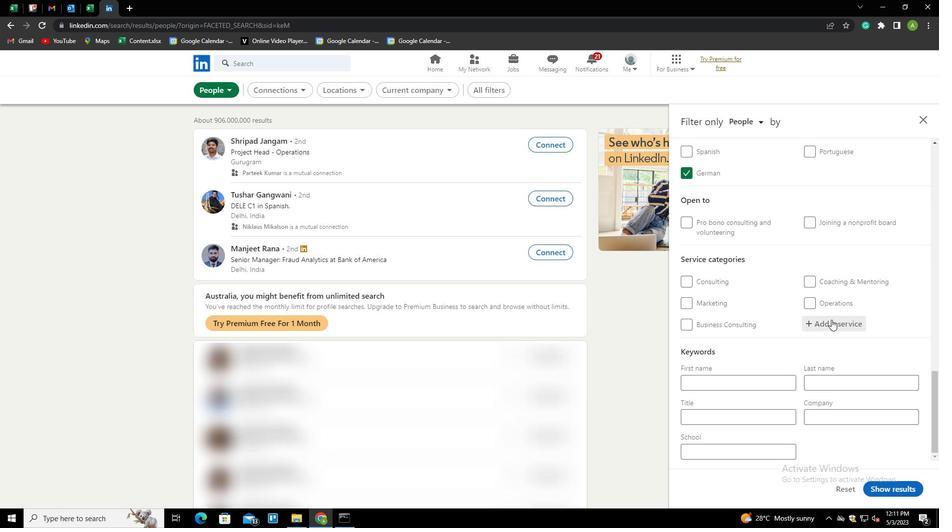 
Action: Mouse pressed left at (831, 323)
Screenshot: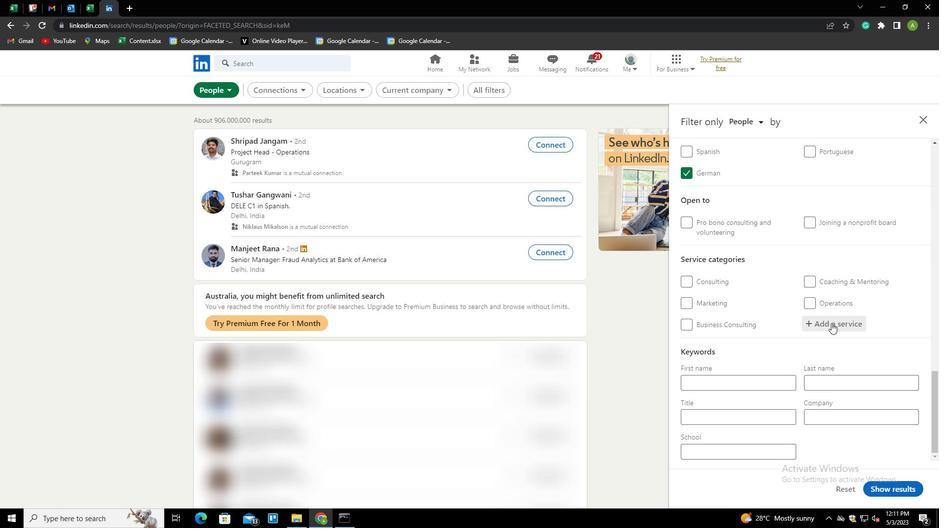 
Action: Mouse pressed left at (831, 323)
Screenshot: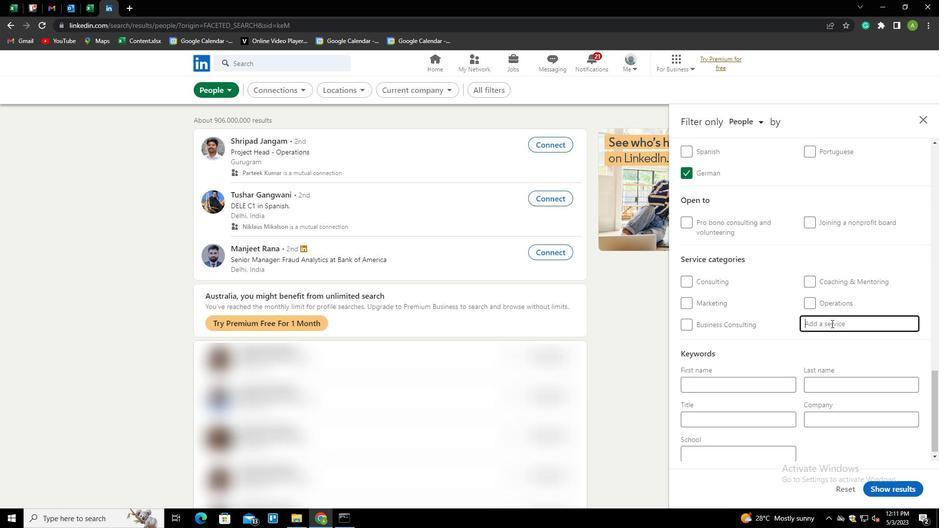 
Action: Key pressed <Key.shift><Key.shift><Key.shift><Key.shift><Key.shift><Key.shift><Key.shift><Key.shift><Key.shift><Key.shift><Key.shift><Key.shift><Key.shift><Key.shift><Key.shift><Key.shift><Key.shift><Key.shift><Key.shift><Key.shift><Key.shift><Key.shift><Key.shift><Key.shift><Key.shift><Key.shift><Key.shift>USER<Key.space><Key.shift>EXPER<Key.down><Key.down><Key.down><Key.enter>
Screenshot: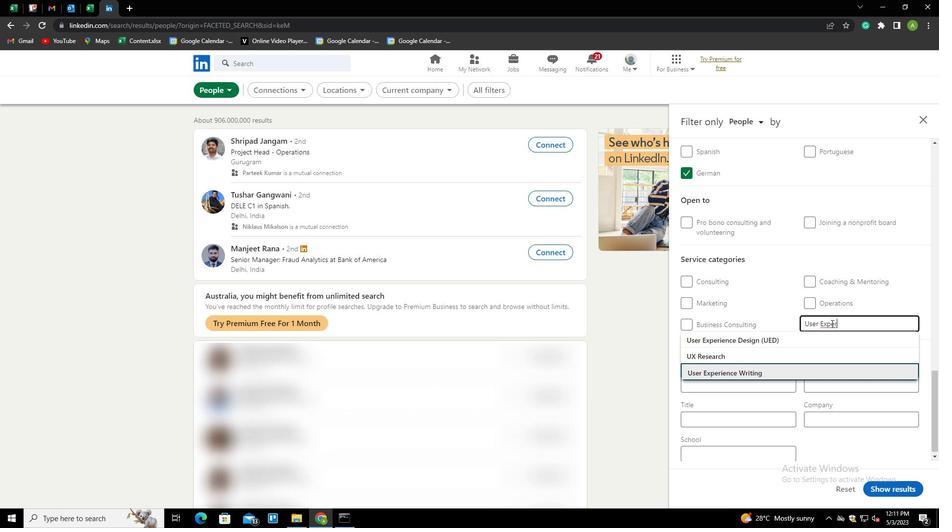 
Action: Mouse scrolled (831, 323) with delta (0, 0)
Screenshot: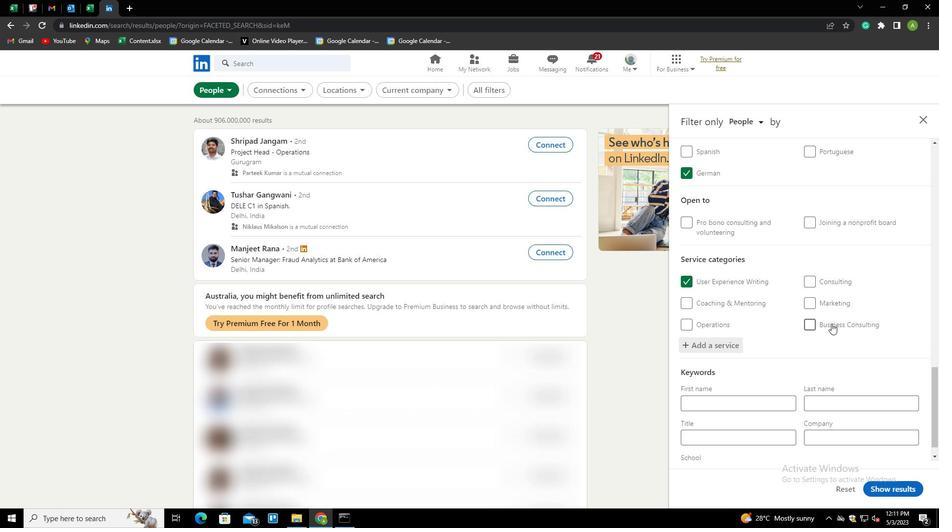 
Action: Mouse scrolled (831, 323) with delta (0, 0)
Screenshot: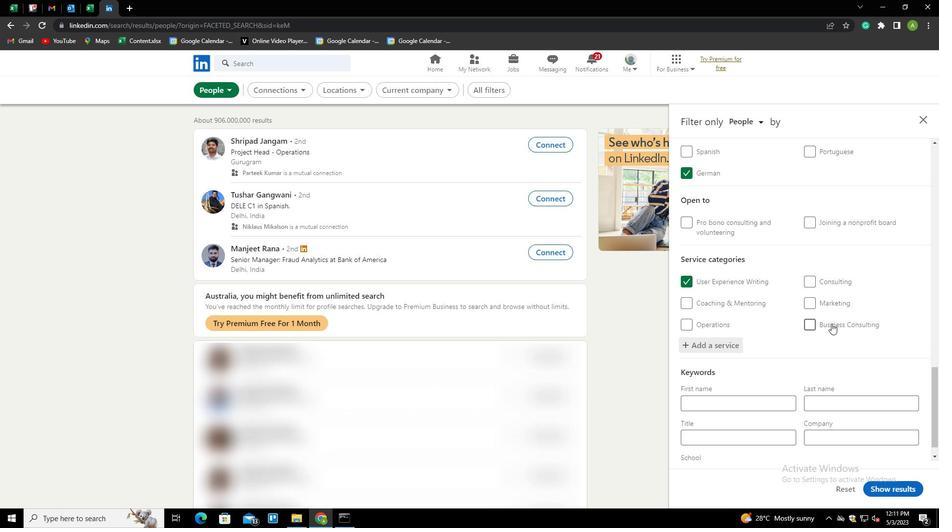 
Action: Mouse moved to (754, 415)
Screenshot: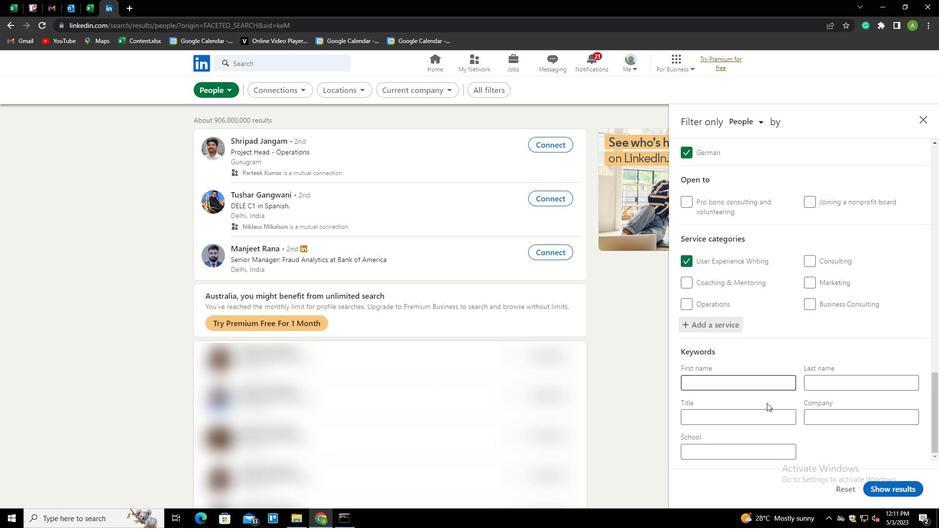 
Action: Mouse pressed left at (754, 415)
Screenshot: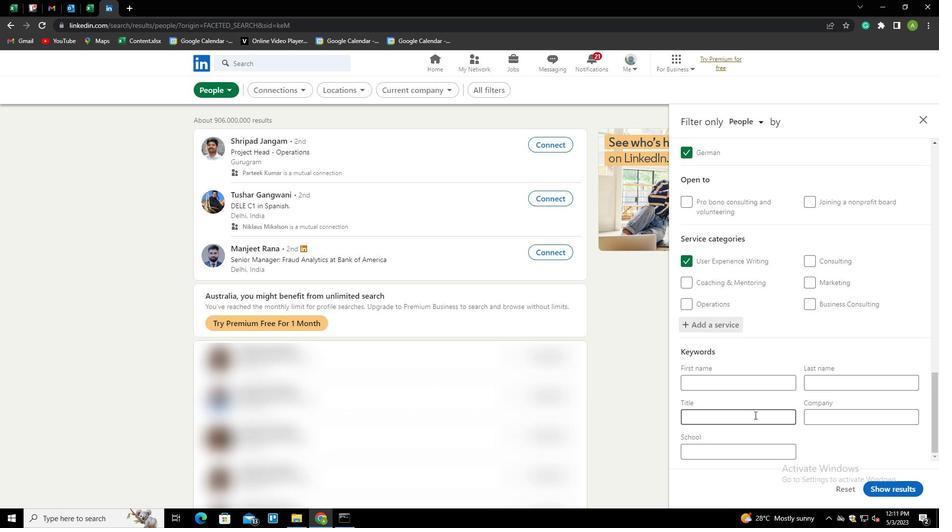 
Action: Key pressed <Key.shift>AU<Key.backspace>RTIFICAL<Key.space><Key.shift>INTEL<Key.left><Key.left><Key.left><Key.left><Key.left><Key.left><Key.left><Key.left>I<Key.end>LIGENCE<Key.space><Key.shift>ENGINEER
Screenshot: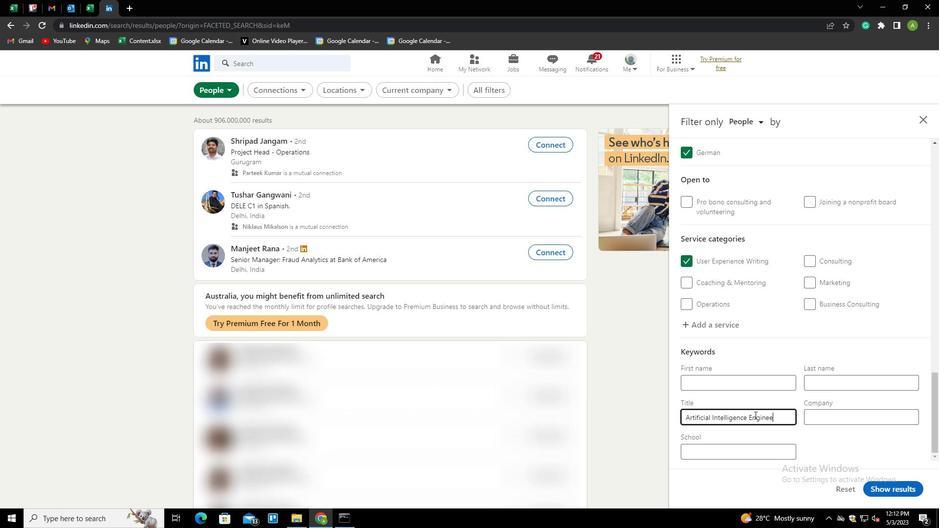 
Action: Mouse moved to (865, 439)
Screenshot: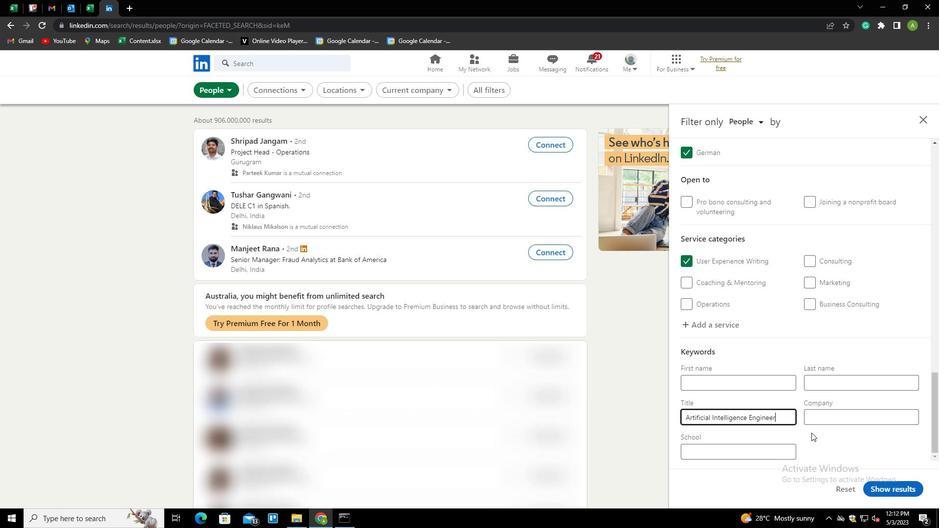 
Action: Mouse pressed left at (865, 439)
Screenshot: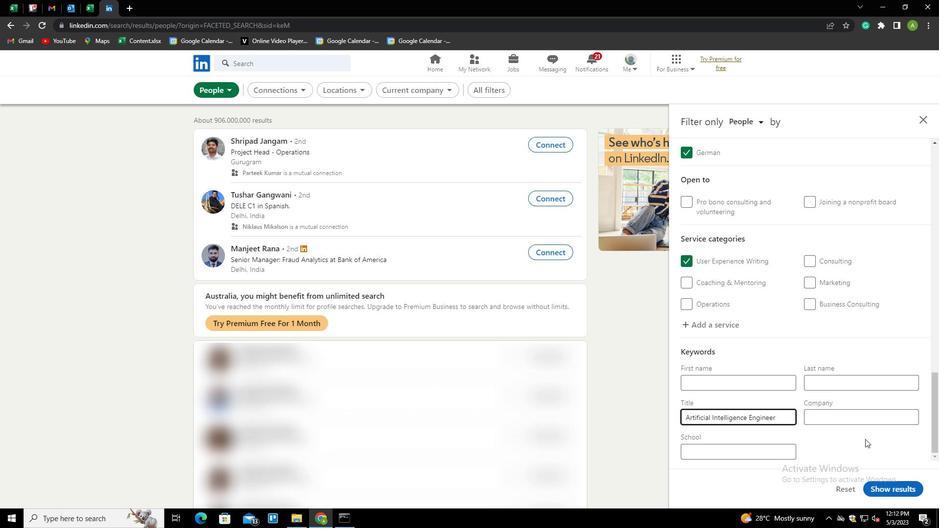 
Action: Mouse moved to (894, 489)
Screenshot: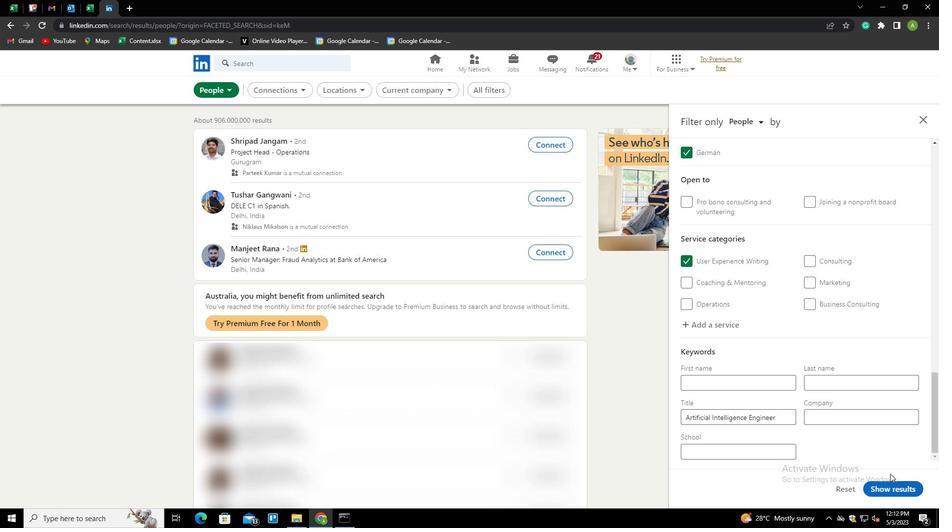 
Action: Mouse pressed left at (894, 489)
Screenshot: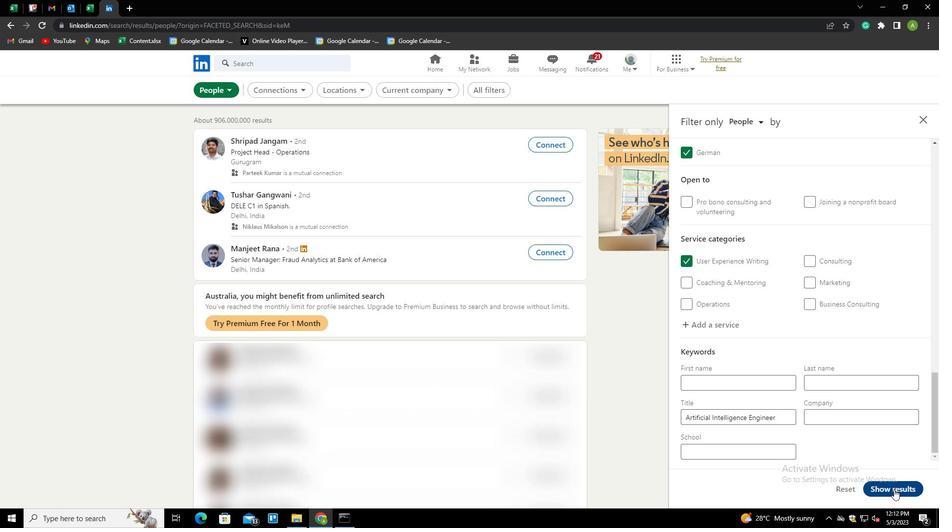 
